 Task: Go to Program & Features. Select Whole Food Market. Add to cart Organic Herbal Tea-2. Select Amazon Health. Add to cart Sandalwood essential oil-2. Place order for Ibrahim Sanchez, _x000D_
211 Home Ave_x000D_
Itasca, Illinois(IL), 60143, Cell Number (630) 773-9598
Action: Mouse moved to (333, 307)
Screenshot: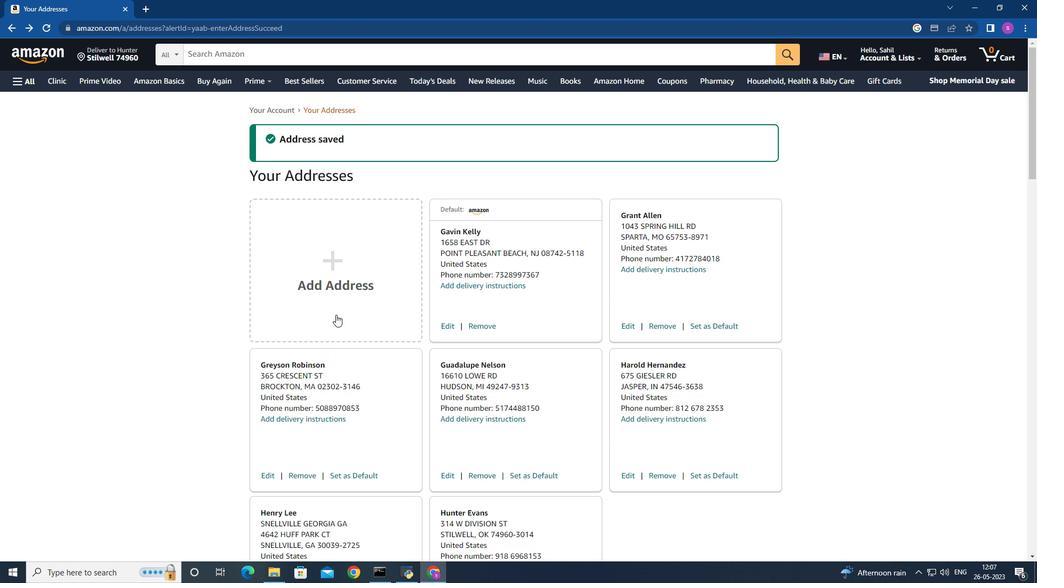 
Action: Mouse pressed left at (333, 307)
Screenshot: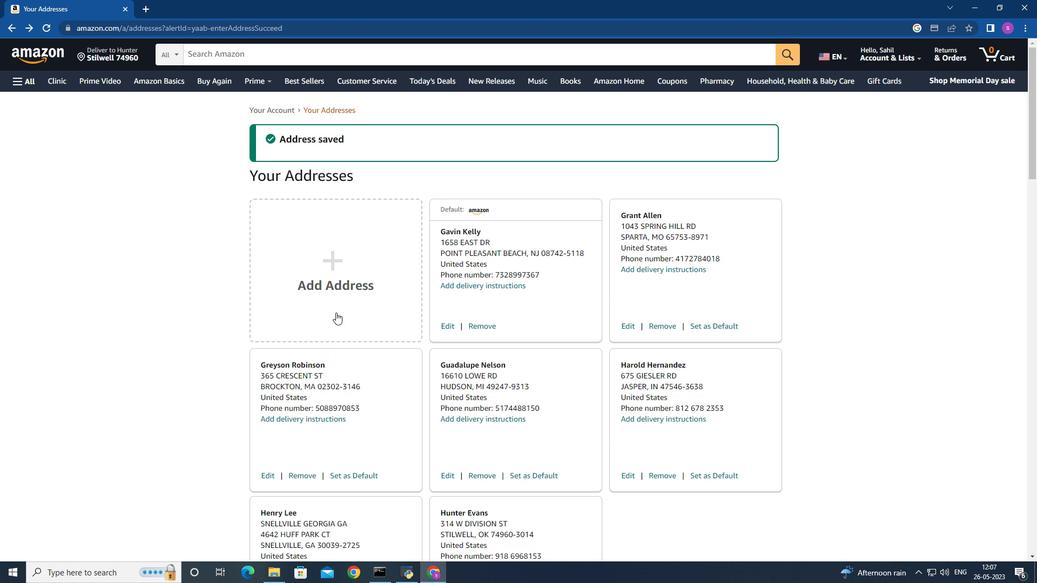 
Action: Mouse moved to (425, 264)
Screenshot: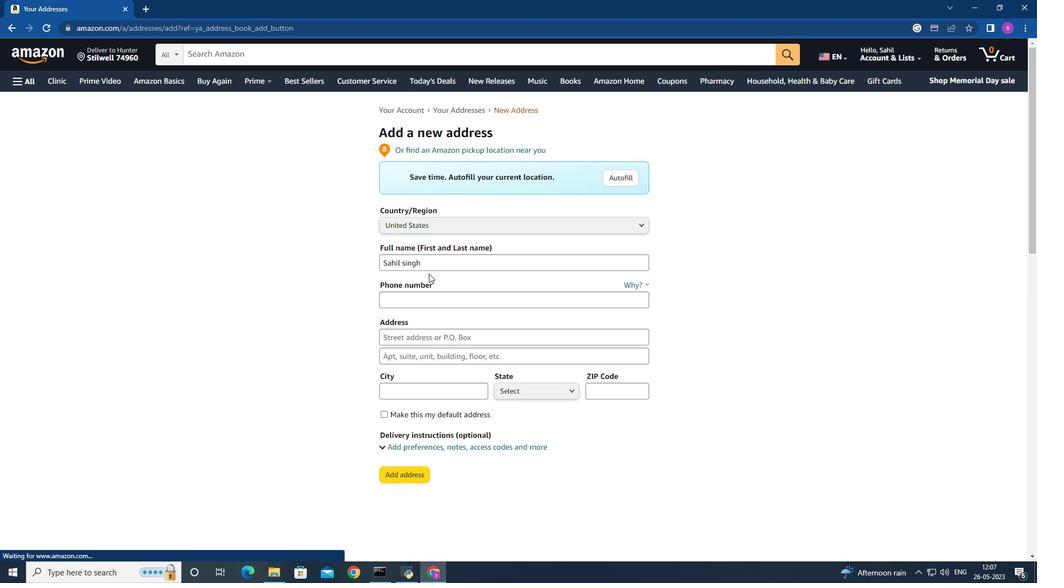 
Action: Mouse pressed left at (425, 264)
Screenshot: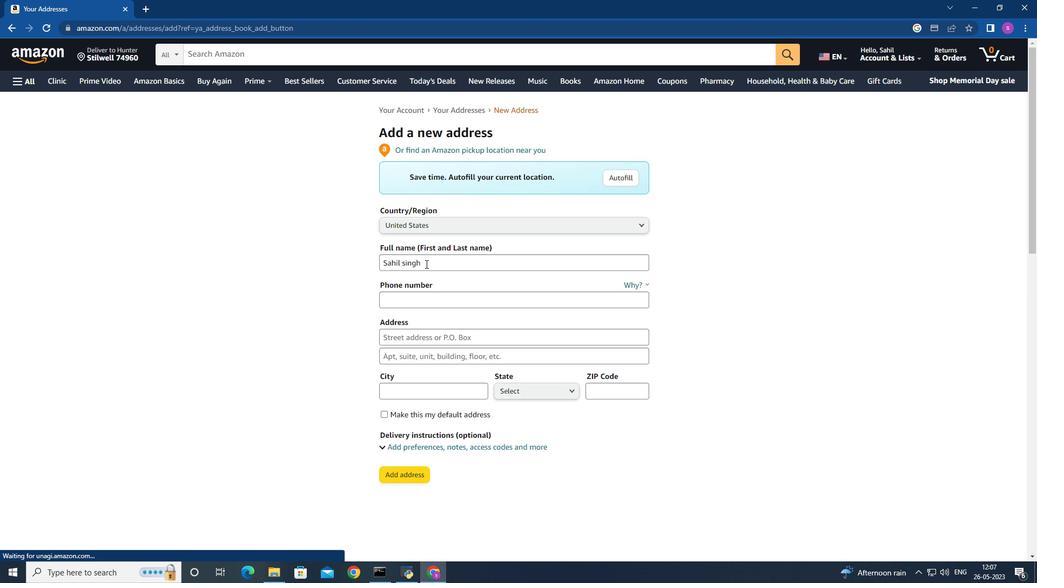 
Action: Mouse moved to (333, 266)
Screenshot: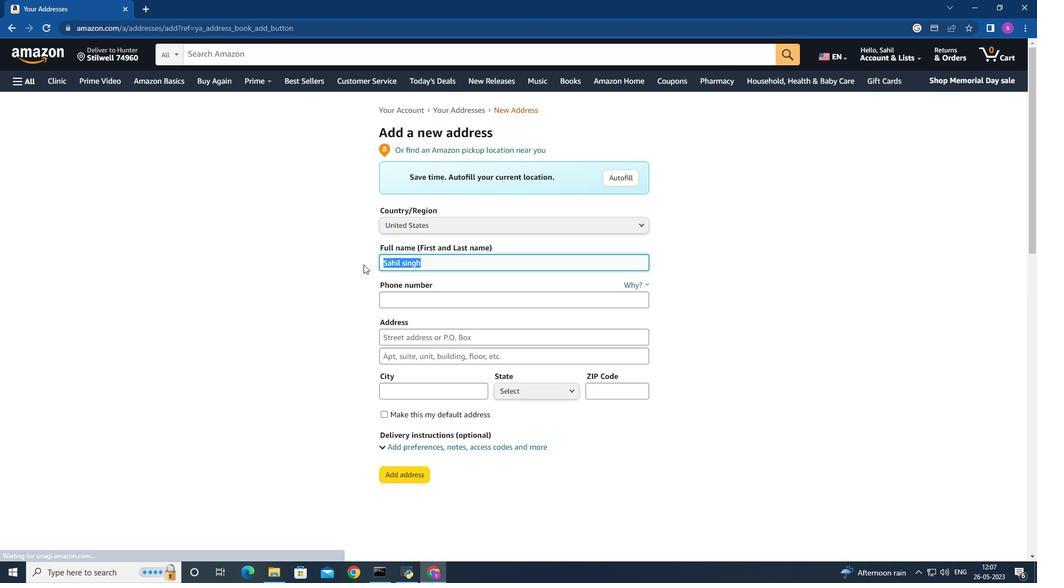 
Action: Key pressed i<Key.backspace><Key.shift>Ibrahim<Key.space><Key.shift>Sanchez
Screenshot: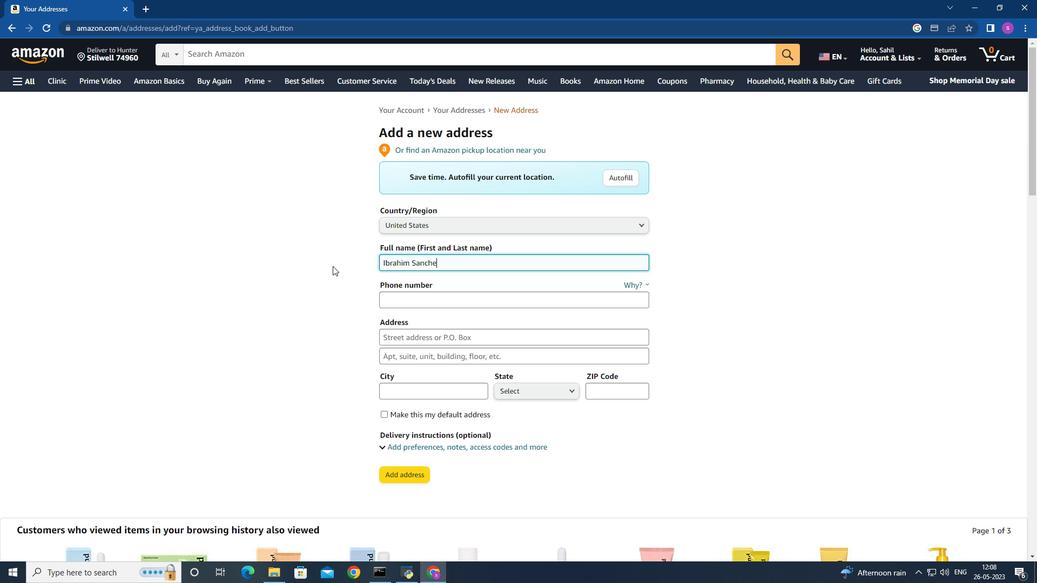 
Action: Mouse moved to (395, 298)
Screenshot: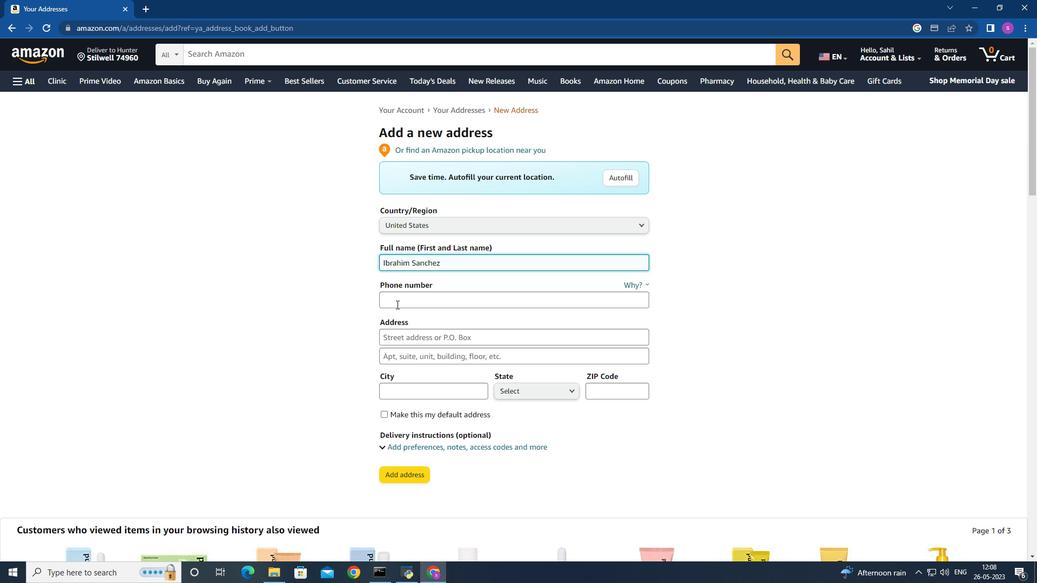 
Action: Mouse pressed left at (395, 298)
Screenshot: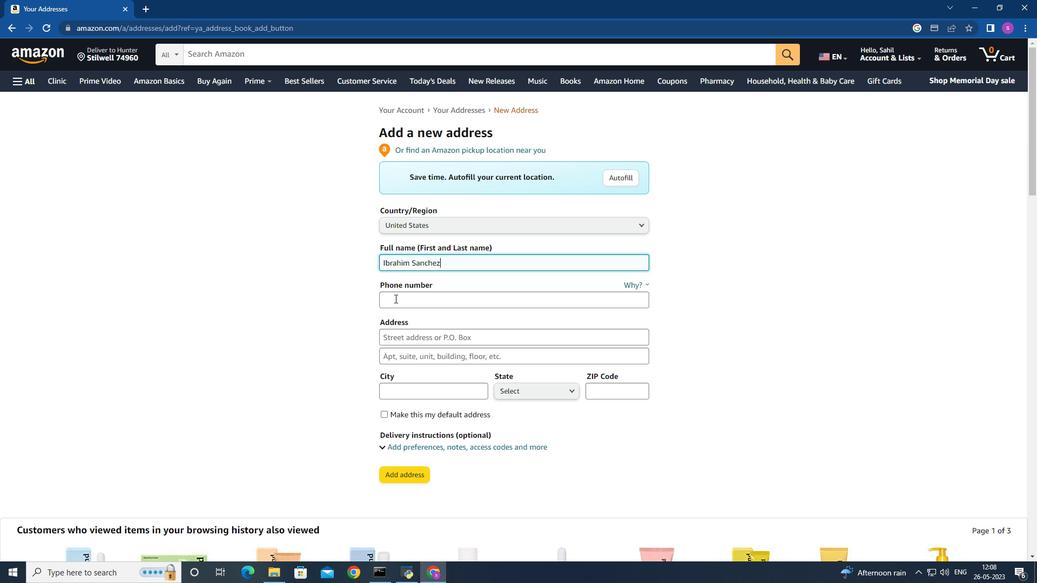 
Action: Key pressed 630<Key.space>773<Key.space>9598
Screenshot: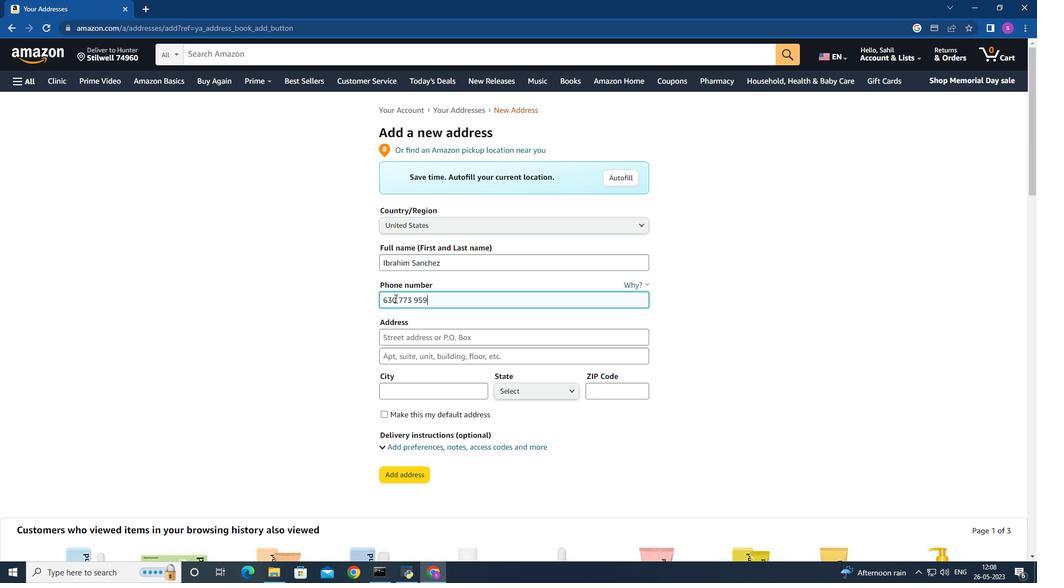 
Action: Mouse moved to (403, 338)
Screenshot: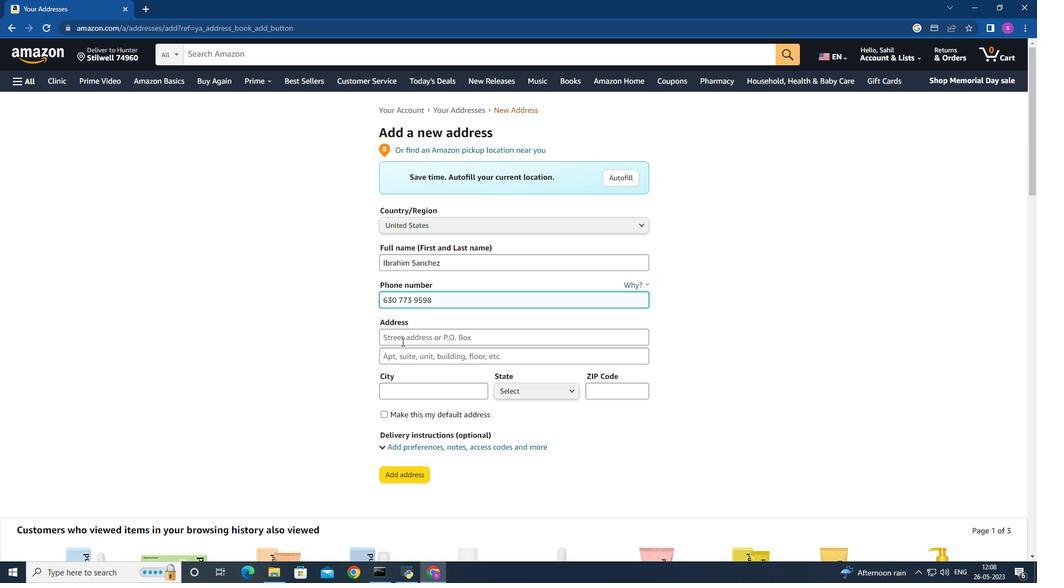 
Action: Mouse pressed left at (403, 338)
Screenshot: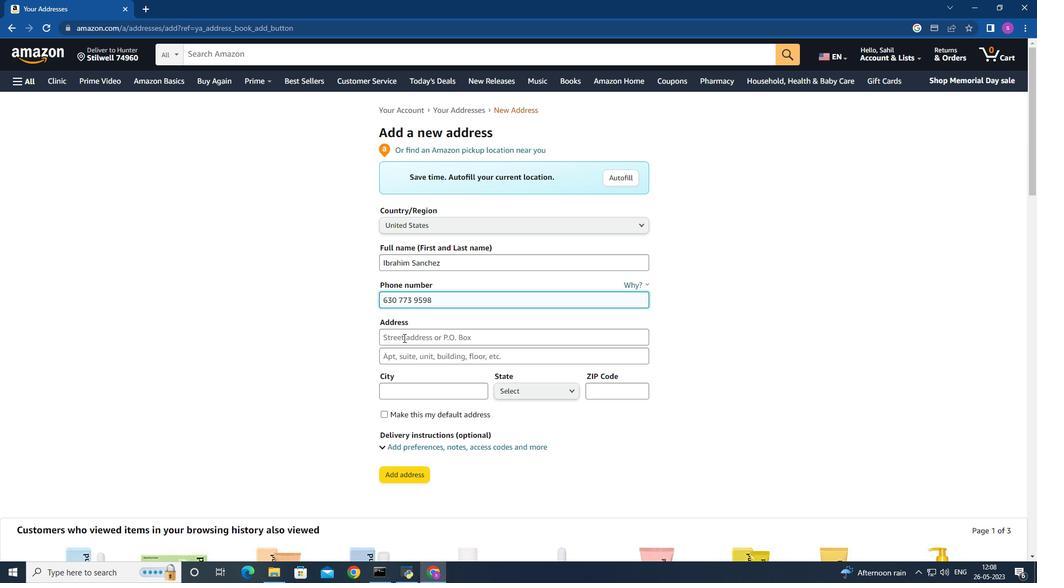 
Action: Key pressed 211<Key.space><Key.shift>Homw<Key.space>
Screenshot: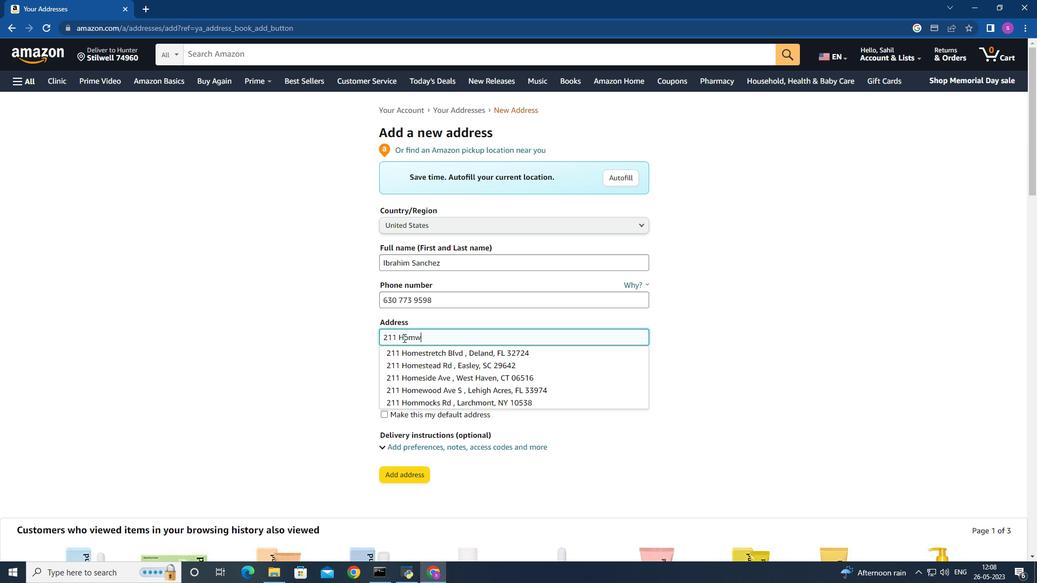 
Action: Mouse moved to (489, 326)
Screenshot: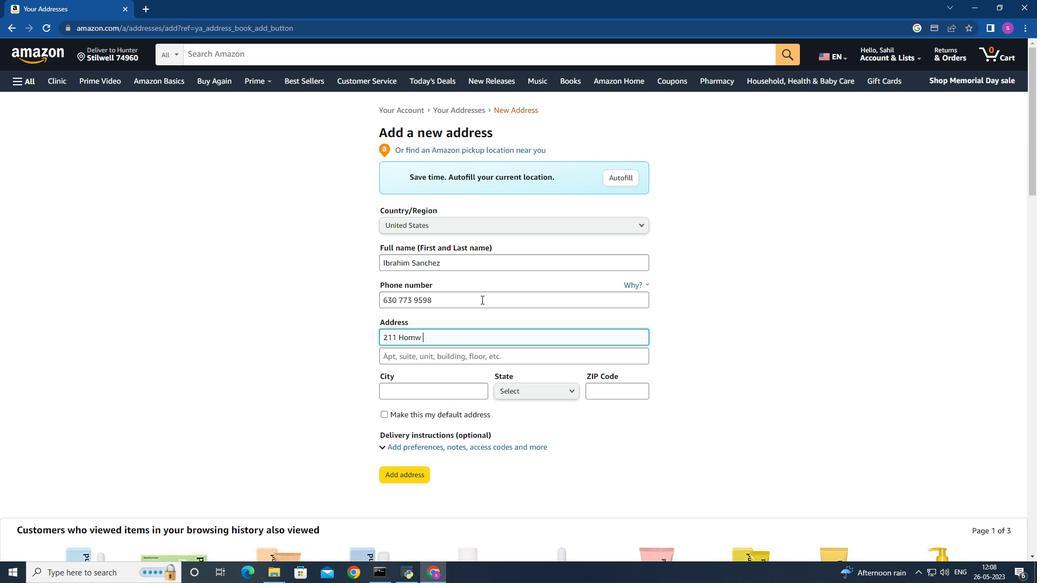 
Action: Key pressed <Key.shift>a<Key.backspace><Key.shift>Ave
Screenshot: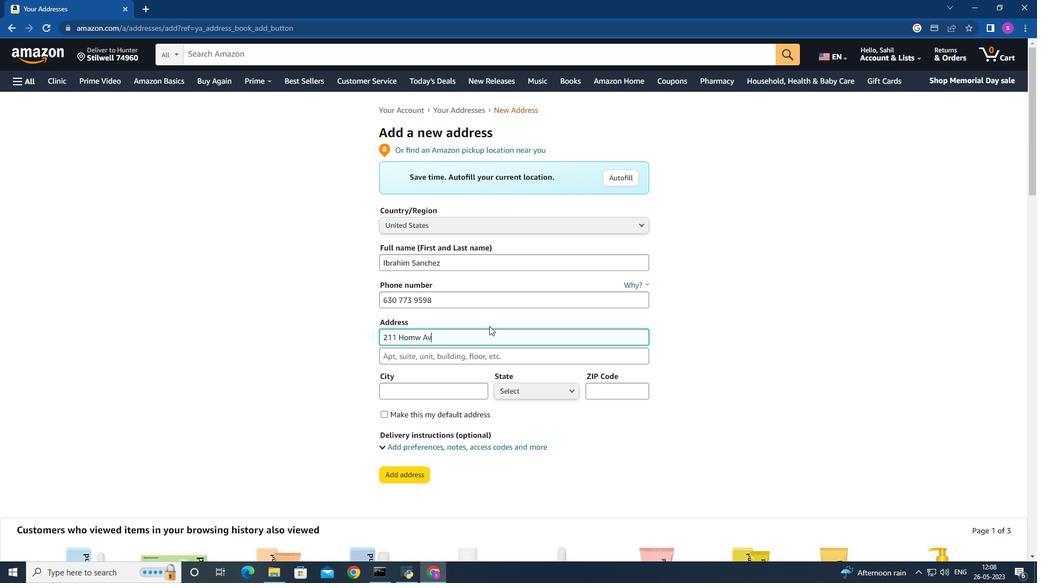 
Action: Mouse moved to (451, 349)
Screenshot: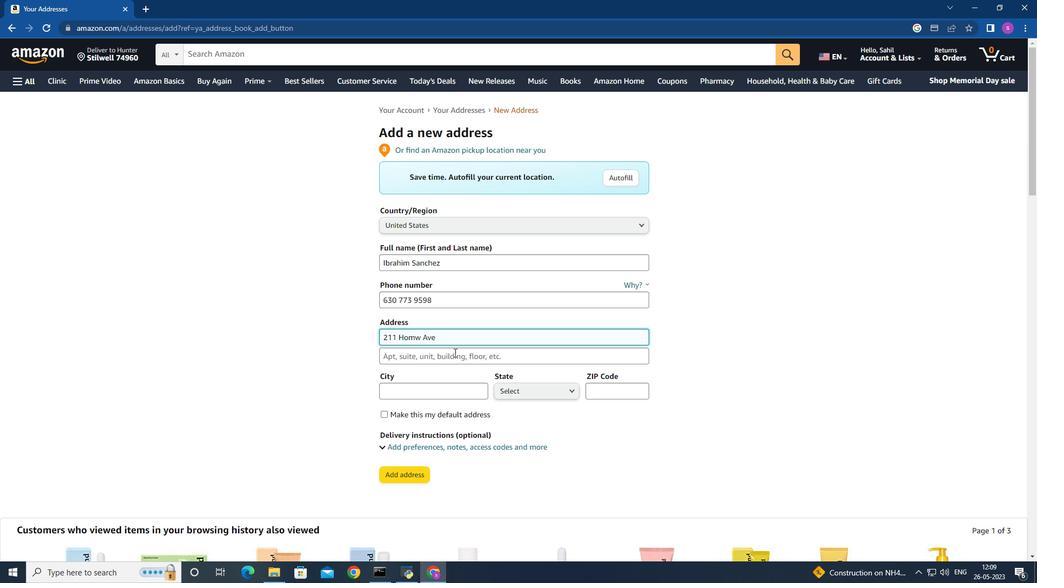 
Action: Key pressed <Key.backspace><Key.backspace><Key.backspace><Key.backspace><Key.backspace>e<Key.space>a
Screenshot: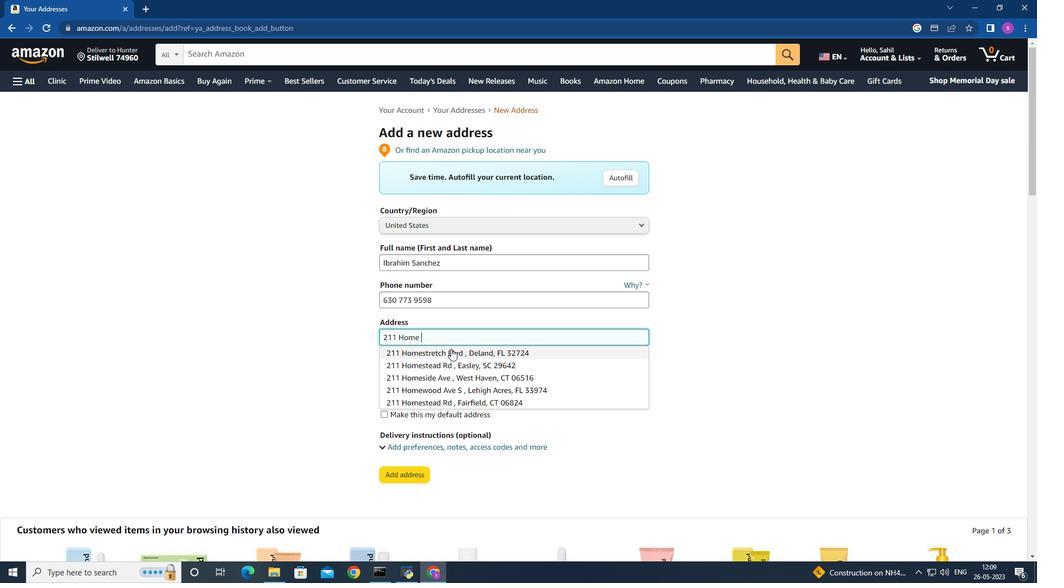 
Action: Mouse moved to (469, 386)
Screenshot: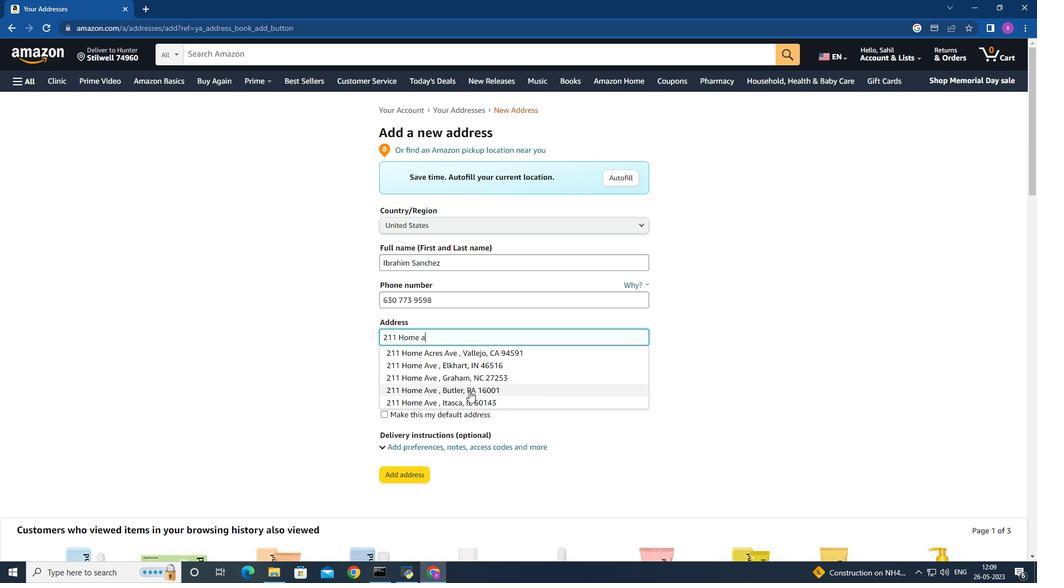 
Action: Key pressed v
Screenshot: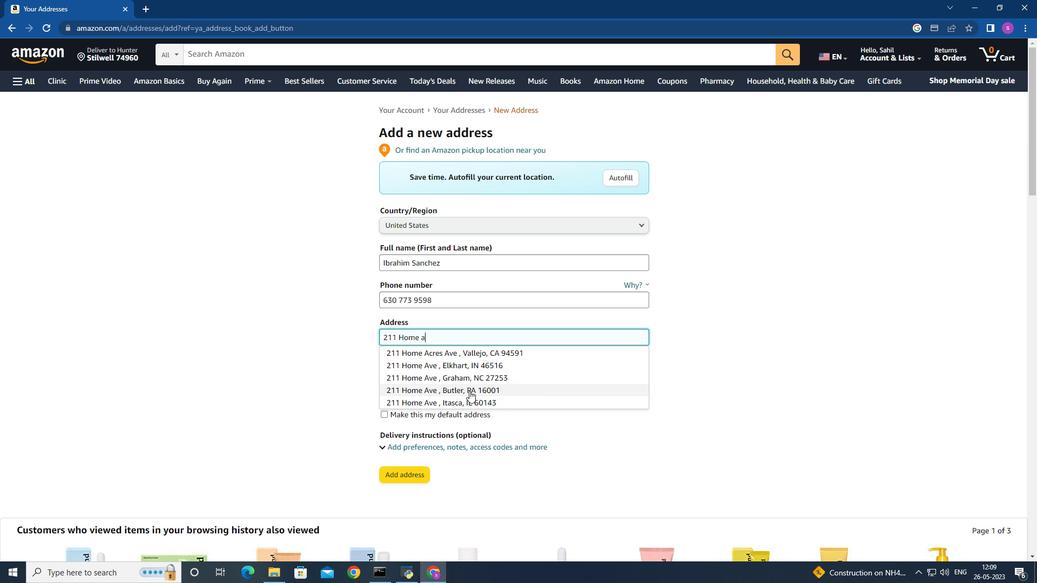 
Action: Mouse moved to (469, 393)
Screenshot: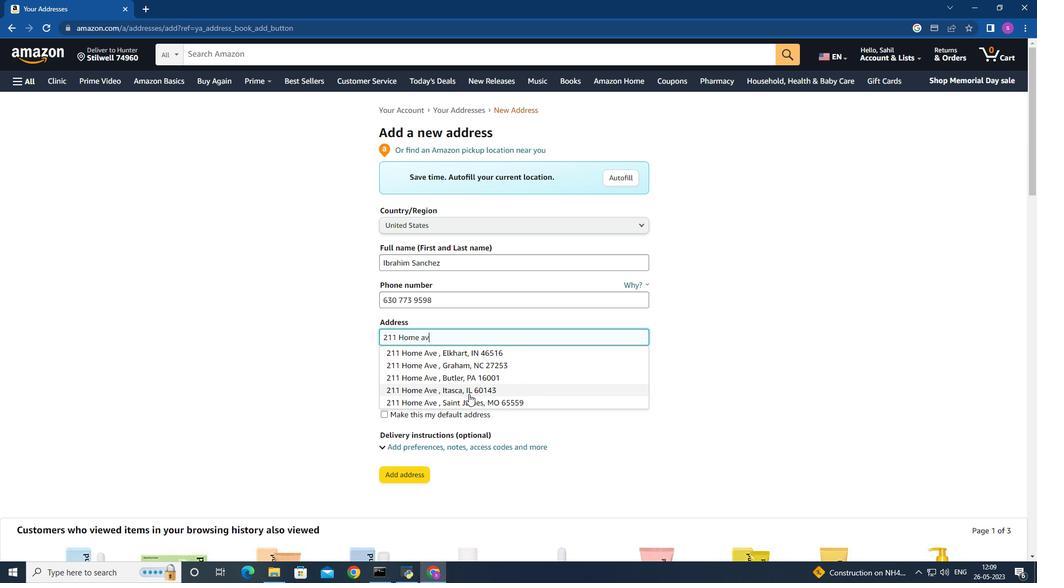 
Action: Mouse pressed left at (469, 393)
Screenshot: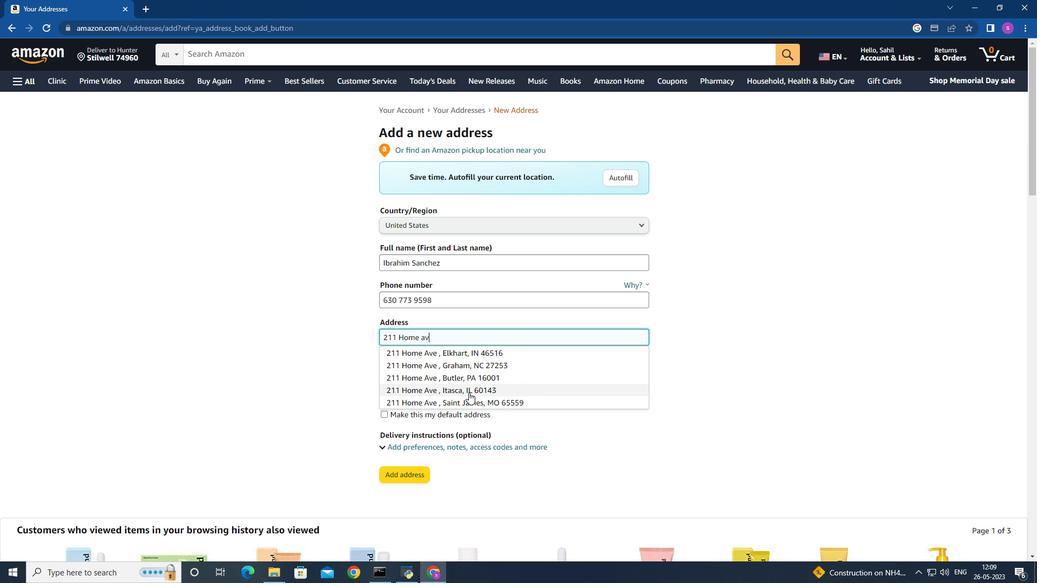 
Action: Mouse moved to (410, 478)
Screenshot: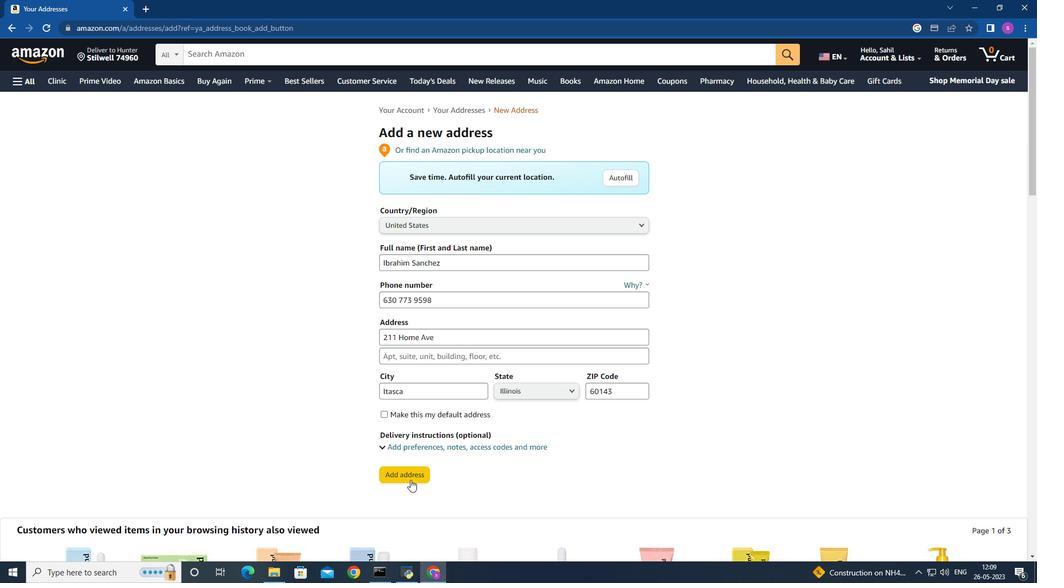 
Action: Mouse pressed left at (410, 478)
Screenshot: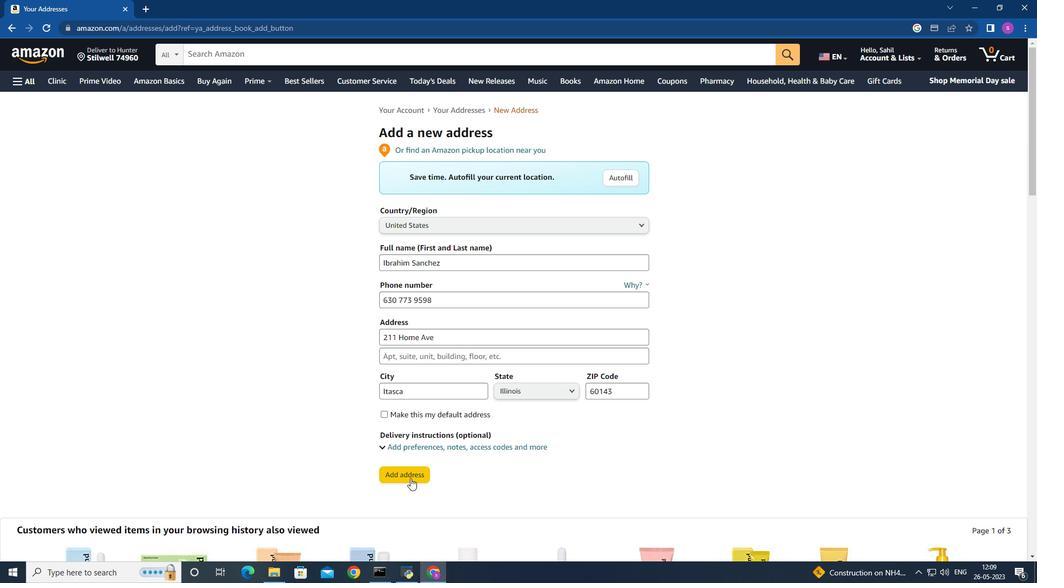 
Action: Mouse moved to (118, 48)
Screenshot: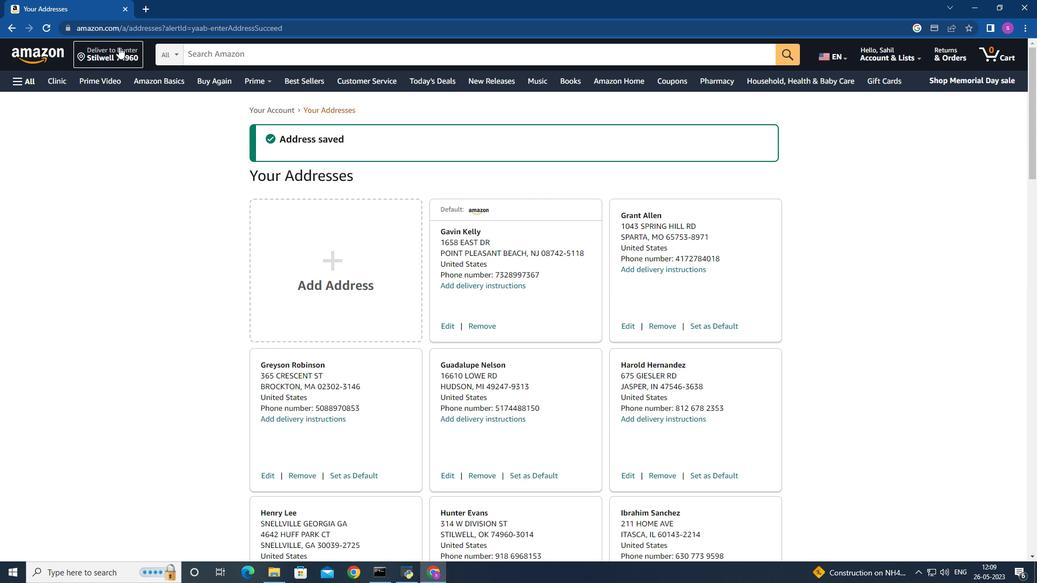 
Action: Mouse pressed left at (118, 48)
Screenshot: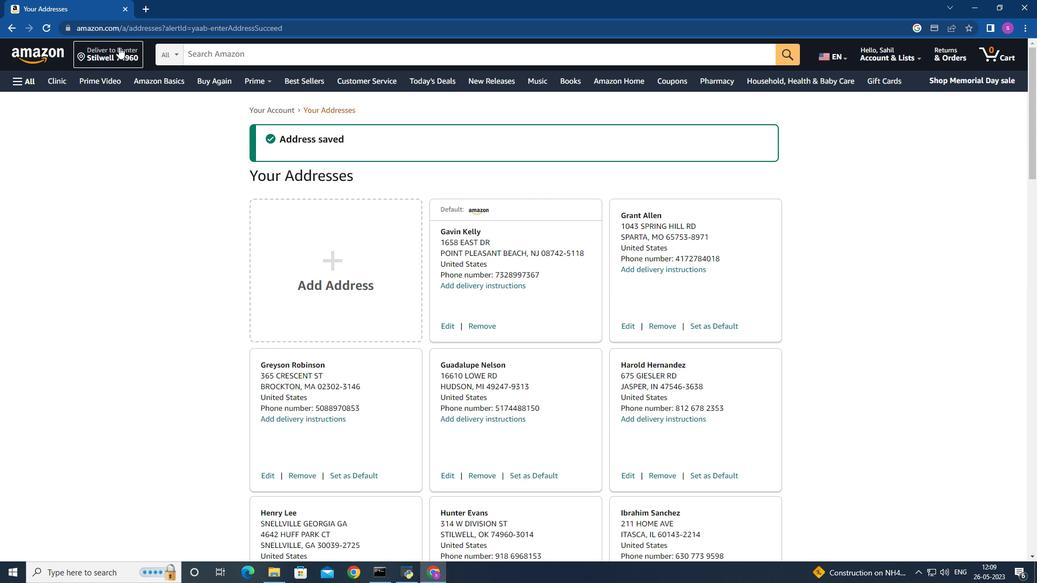 
Action: Mouse moved to (438, 333)
Screenshot: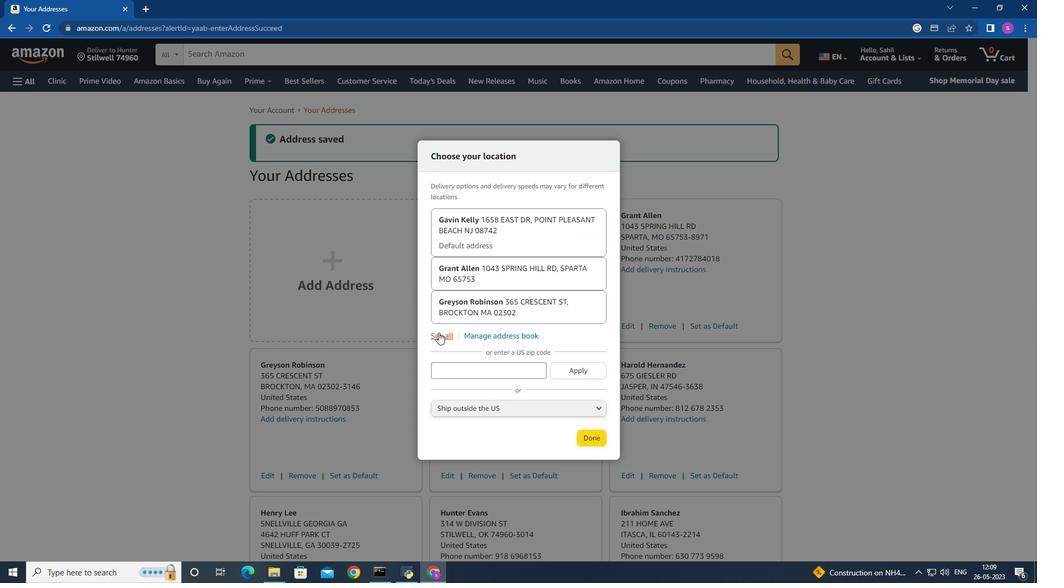 
Action: Mouse pressed left at (438, 333)
Screenshot: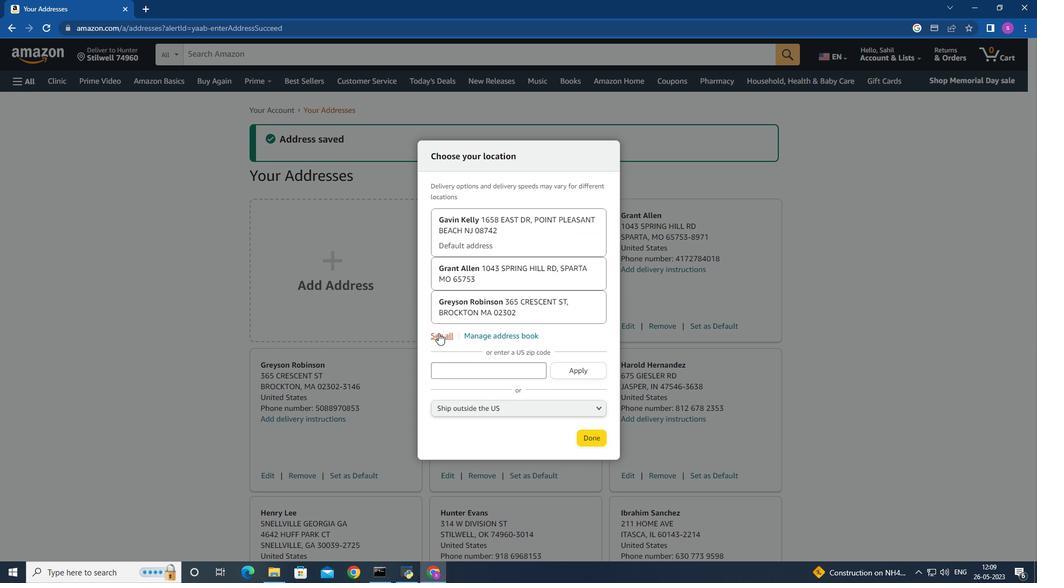
Action: Mouse moved to (487, 356)
Screenshot: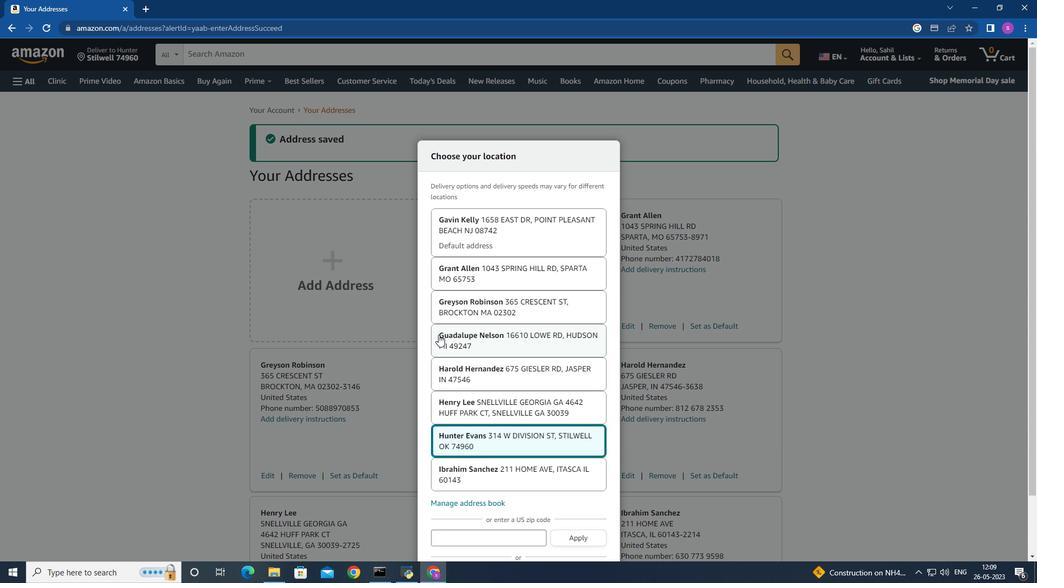 
Action: Mouse scrolled (487, 355) with delta (0, 0)
Screenshot: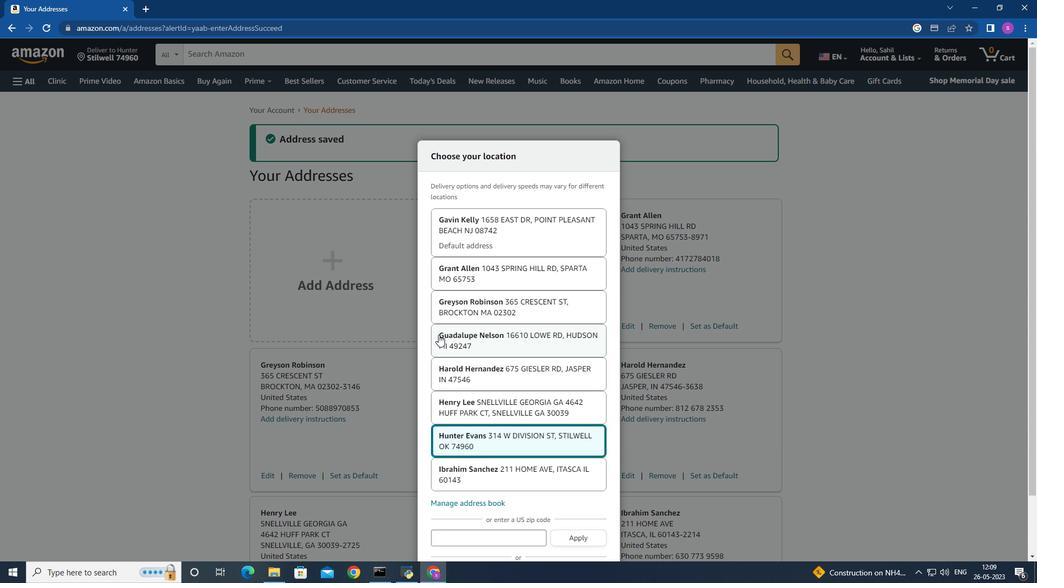 
Action: Mouse moved to (486, 356)
Screenshot: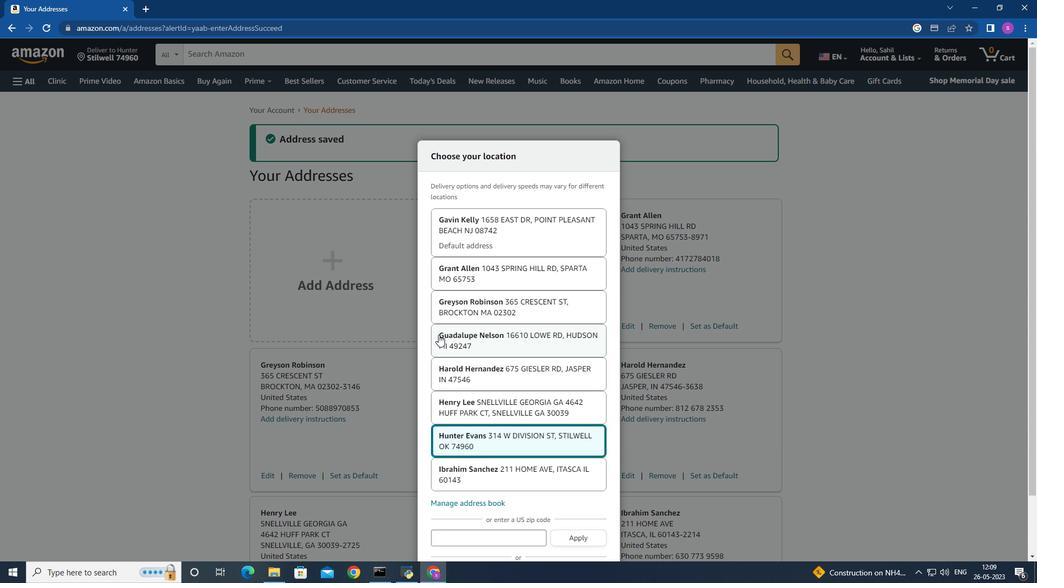 
Action: Mouse scrolled (486, 355) with delta (0, 0)
Screenshot: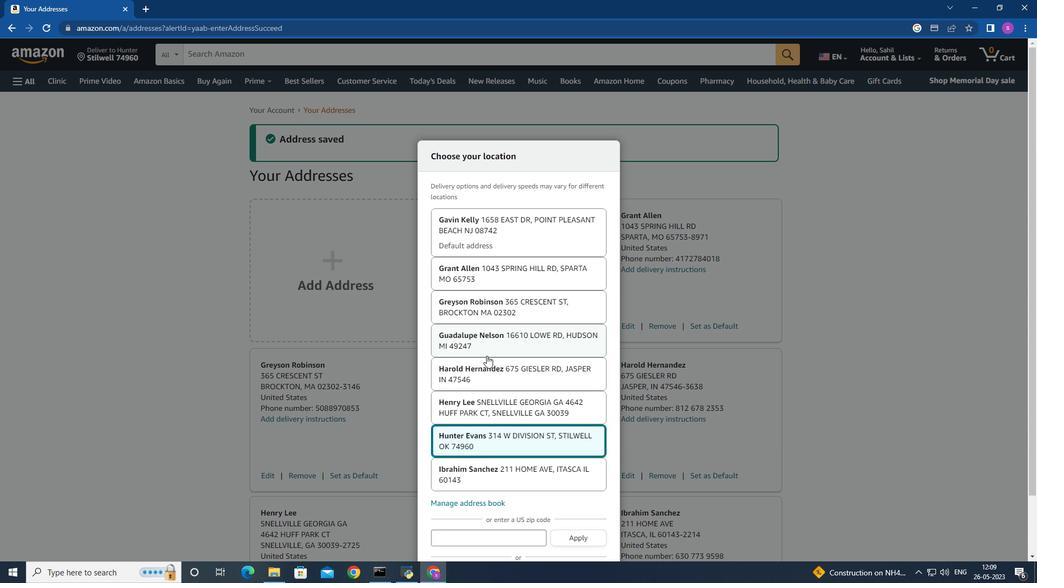 
Action: Mouse moved to (487, 404)
Screenshot: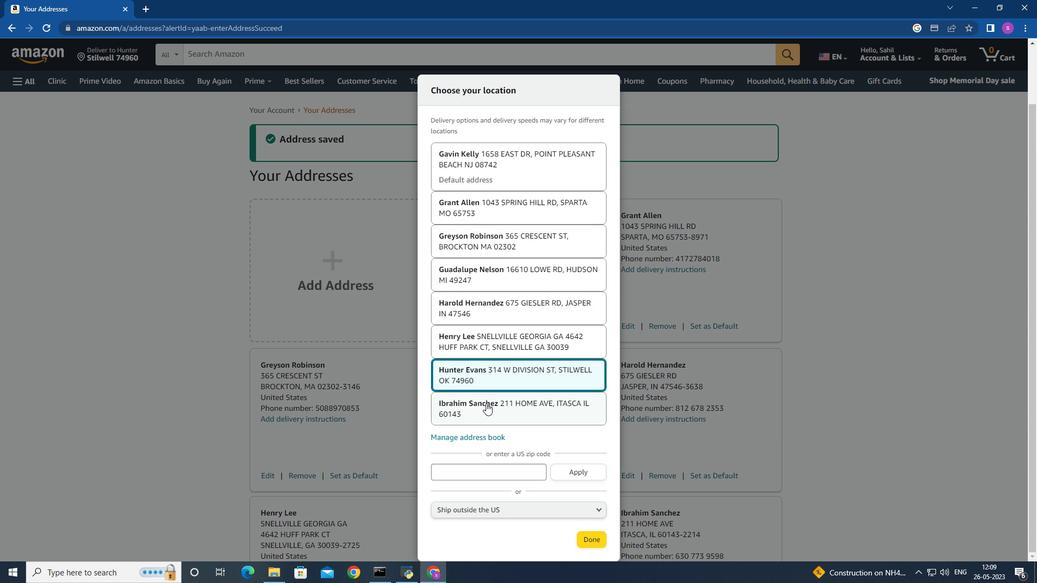 
Action: Mouse pressed left at (487, 404)
Screenshot: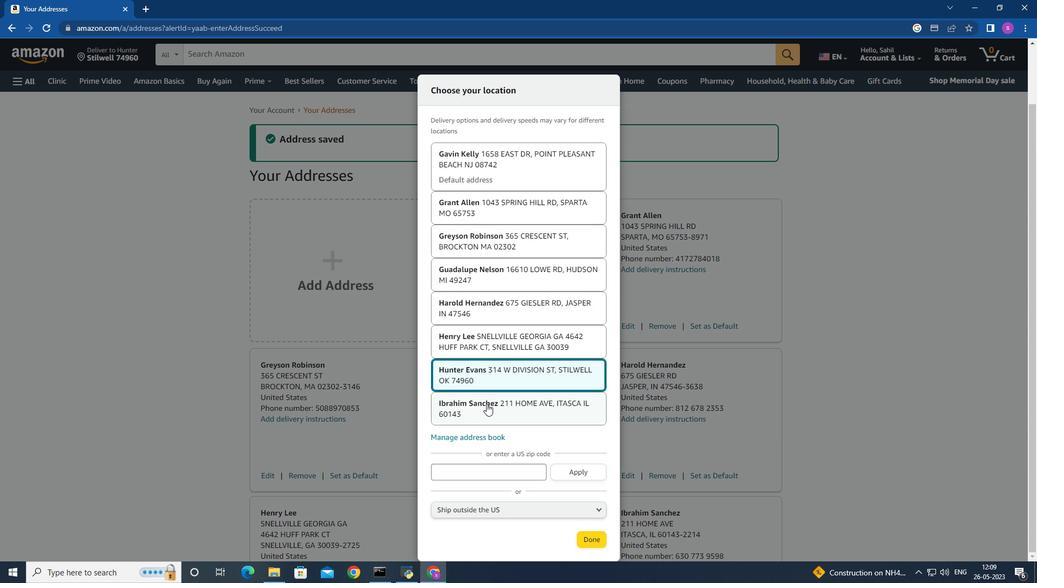 
Action: Mouse moved to (594, 537)
Screenshot: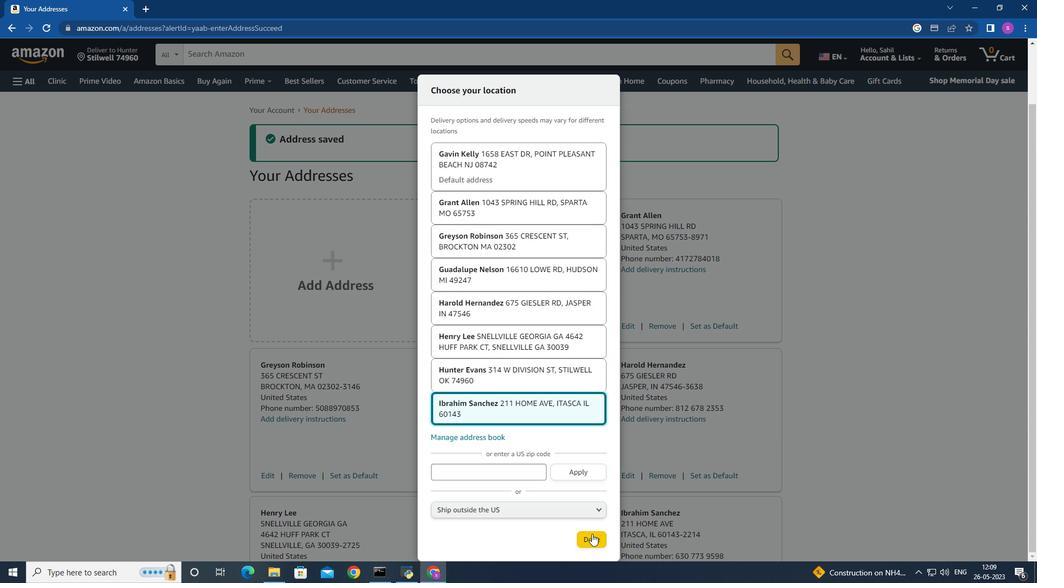 
Action: Mouse pressed left at (594, 537)
Screenshot: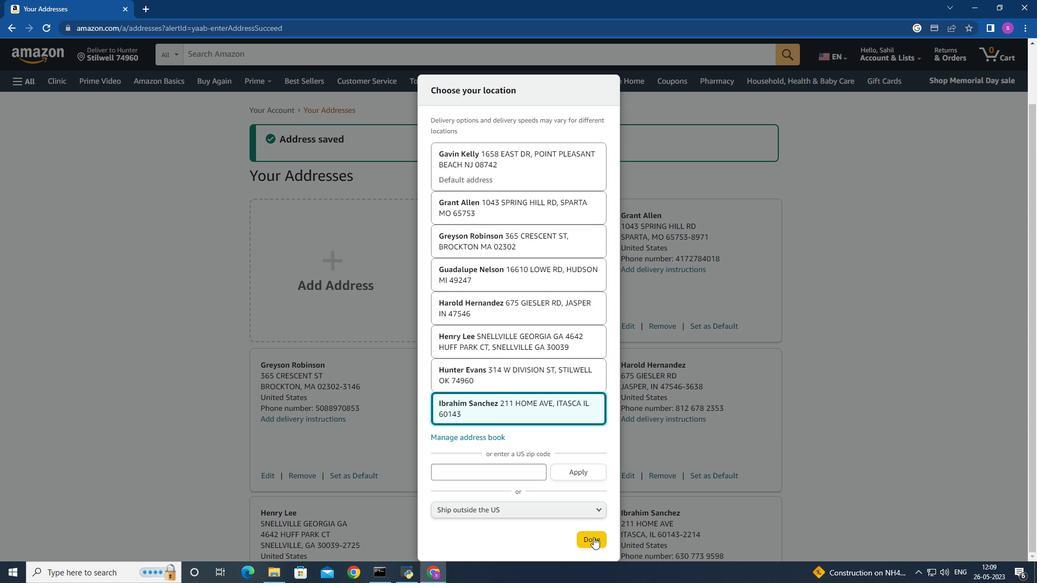 
Action: Mouse moved to (20, 81)
Screenshot: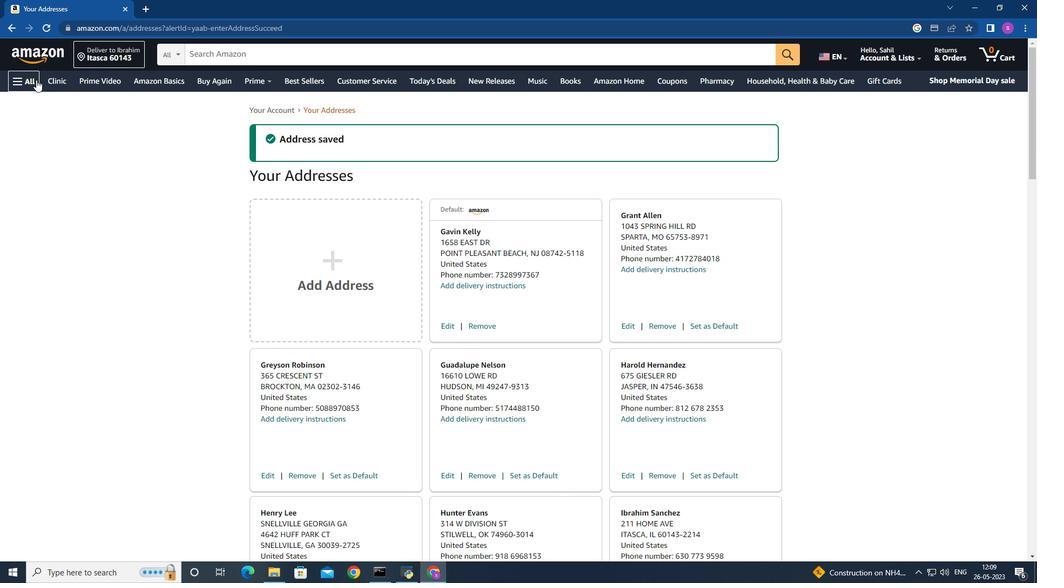 
Action: Mouse pressed left at (20, 81)
Screenshot: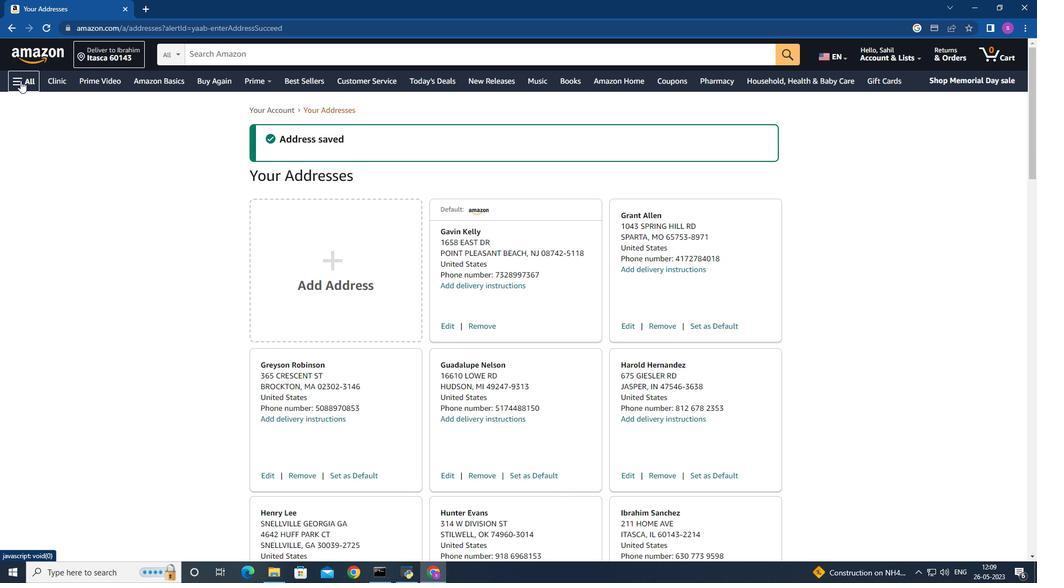 
Action: Mouse moved to (103, 339)
Screenshot: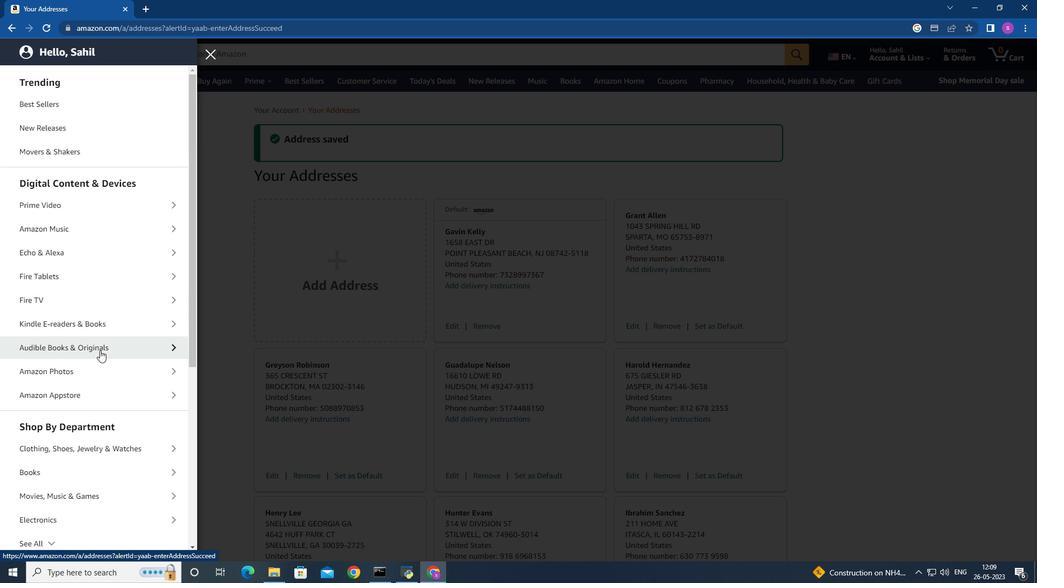 
Action: Mouse scrolled (103, 338) with delta (0, 0)
Screenshot: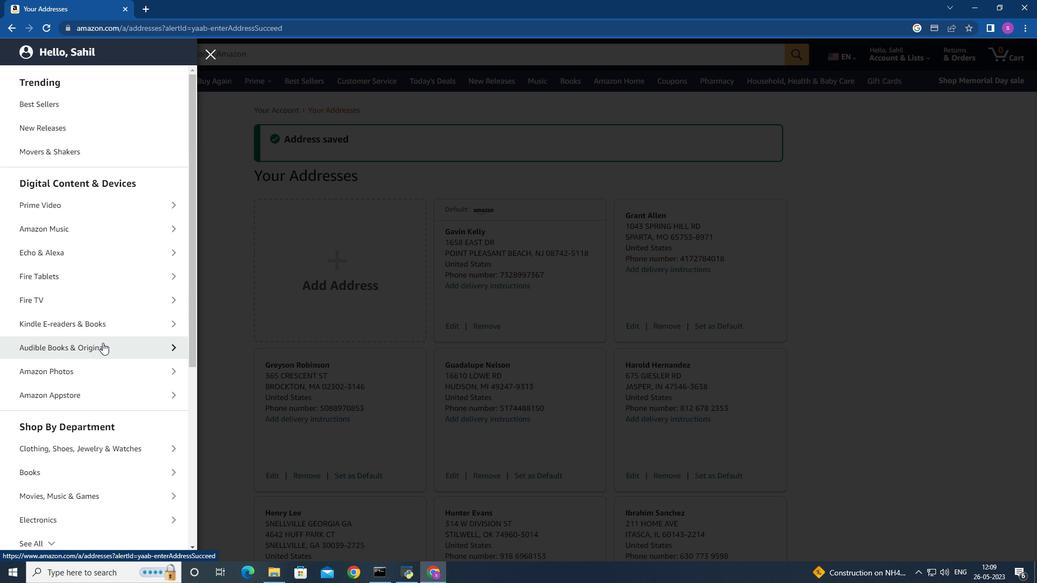 
Action: Mouse moved to (103, 338)
Screenshot: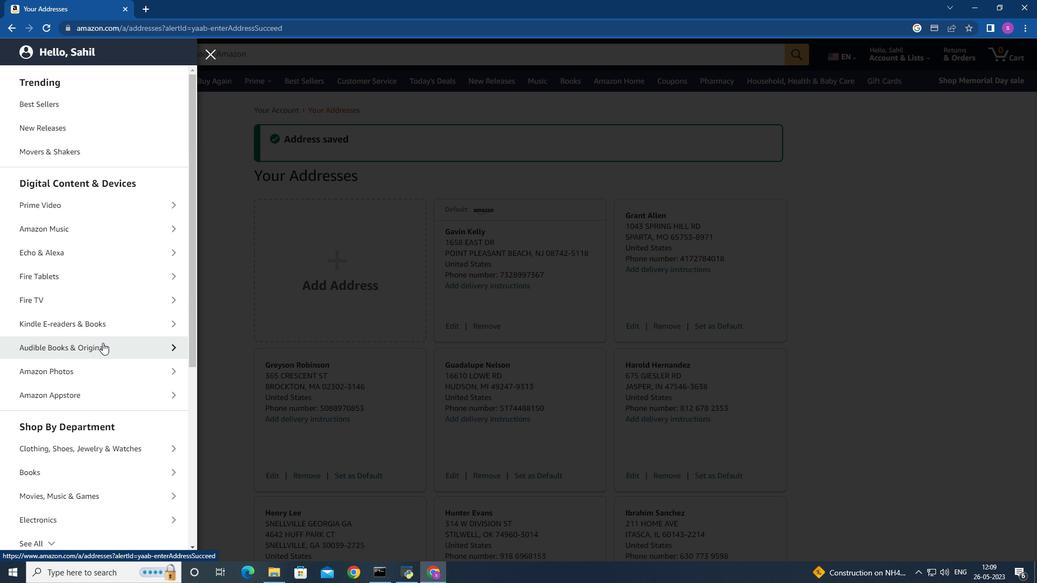 
Action: Mouse scrolled (103, 338) with delta (0, 0)
Screenshot: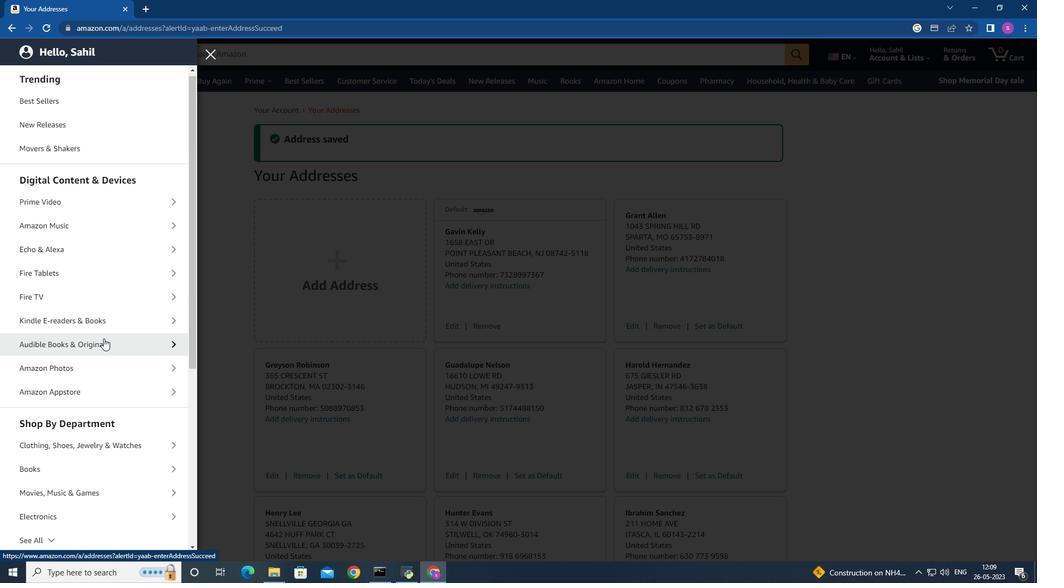 
Action: Mouse scrolled (103, 338) with delta (0, 0)
Screenshot: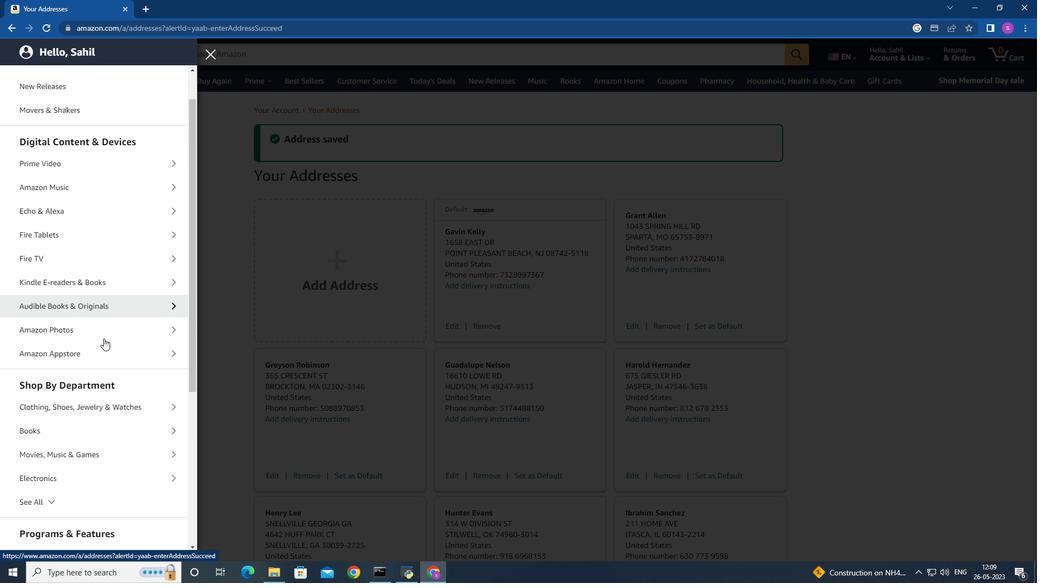 
Action: Mouse scrolled (103, 338) with delta (0, 0)
Screenshot: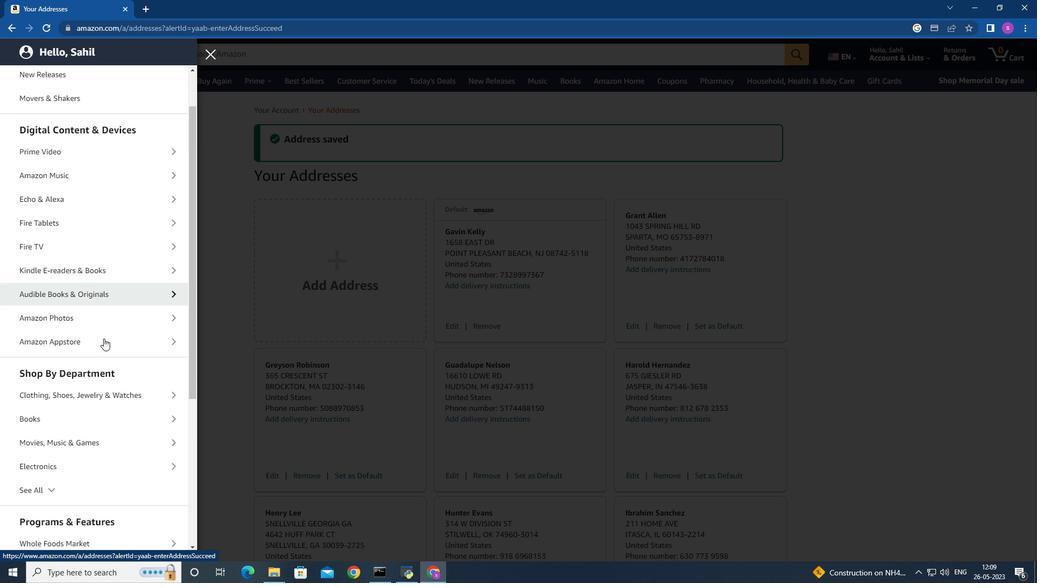 
Action: Mouse scrolled (103, 338) with delta (0, 0)
Screenshot: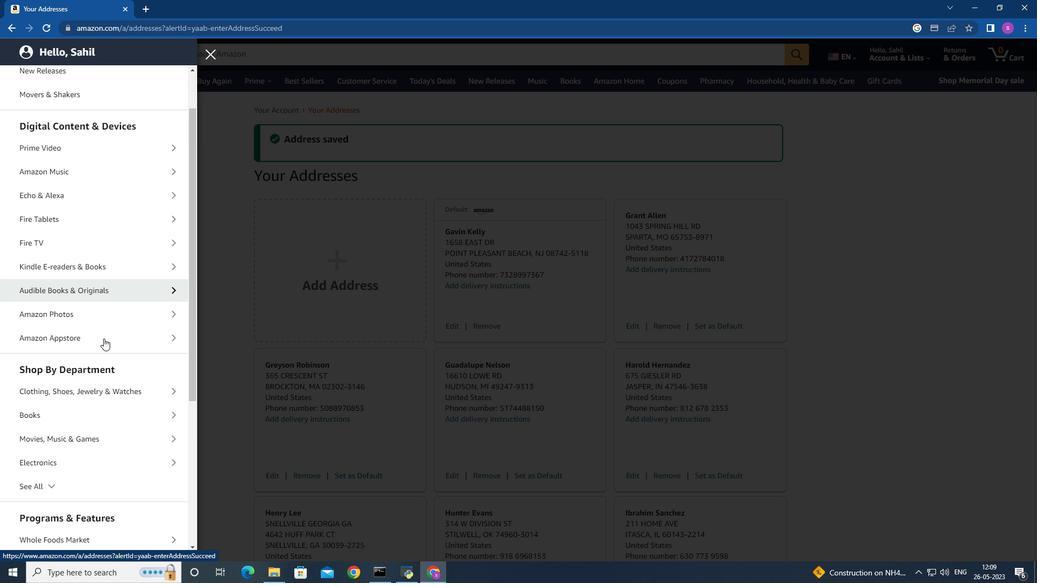 
Action: Mouse scrolled (103, 338) with delta (0, 0)
Screenshot: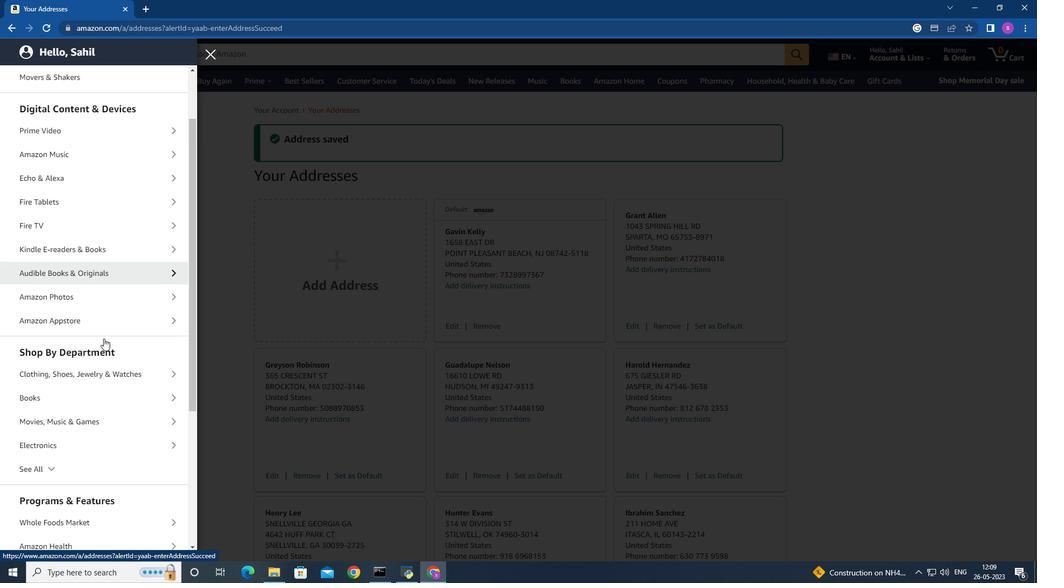 
Action: Mouse moved to (108, 344)
Screenshot: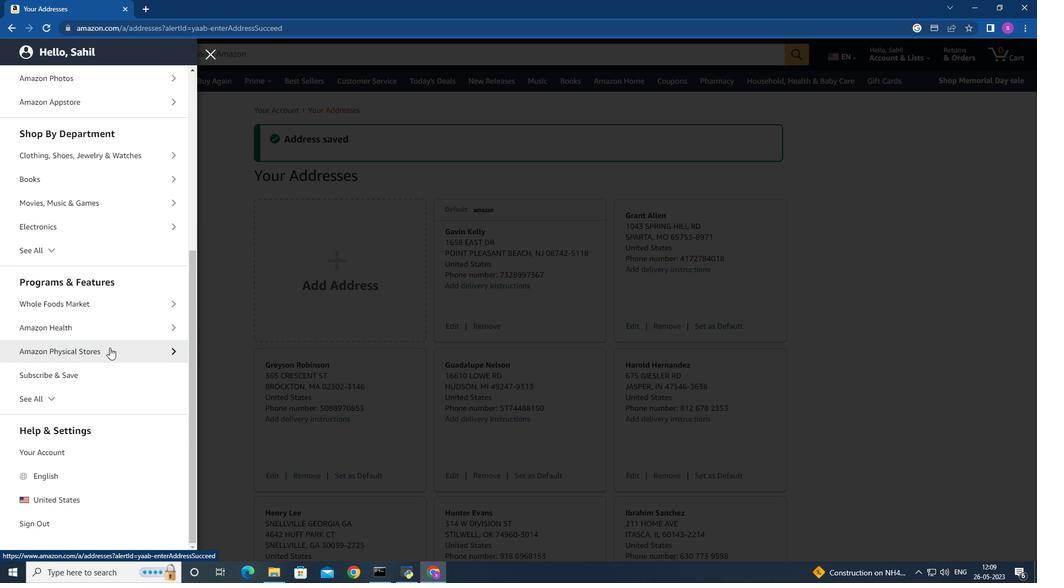 
Action: Mouse scrolled (108, 344) with delta (0, 0)
Screenshot: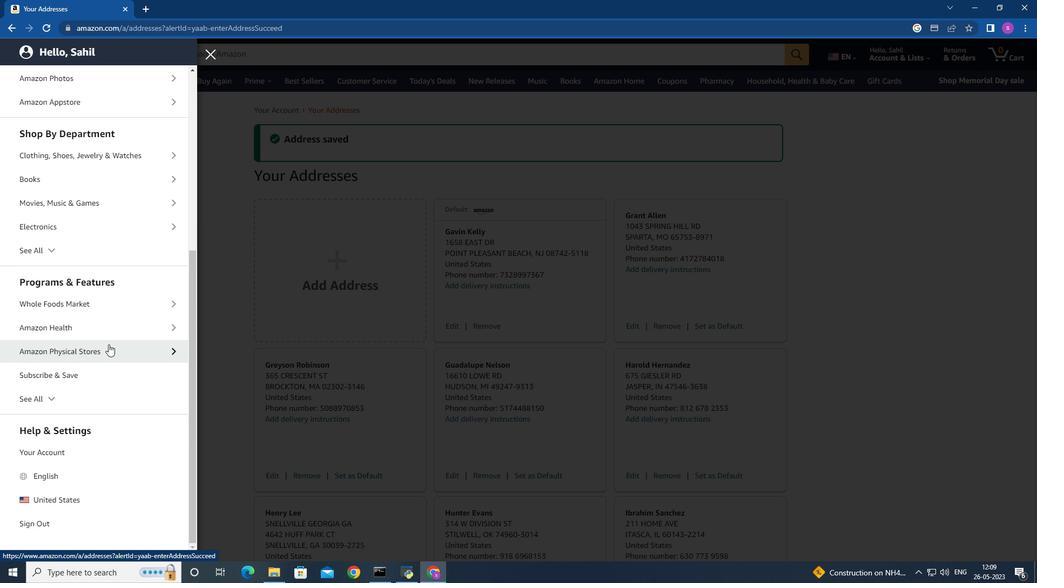 
Action: Mouse moved to (113, 301)
Screenshot: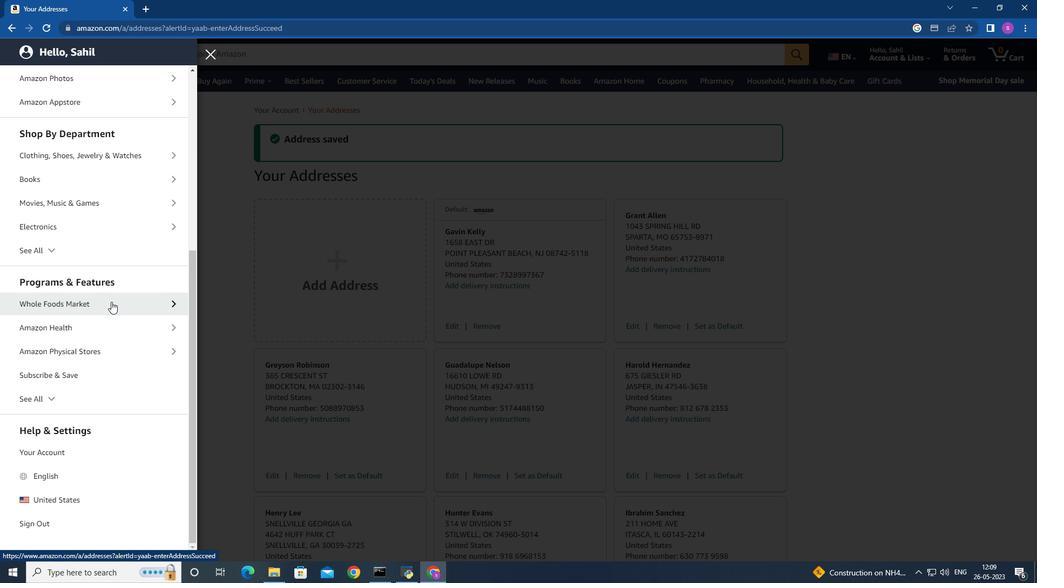
Action: Mouse pressed left at (113, 301)
Screenshot: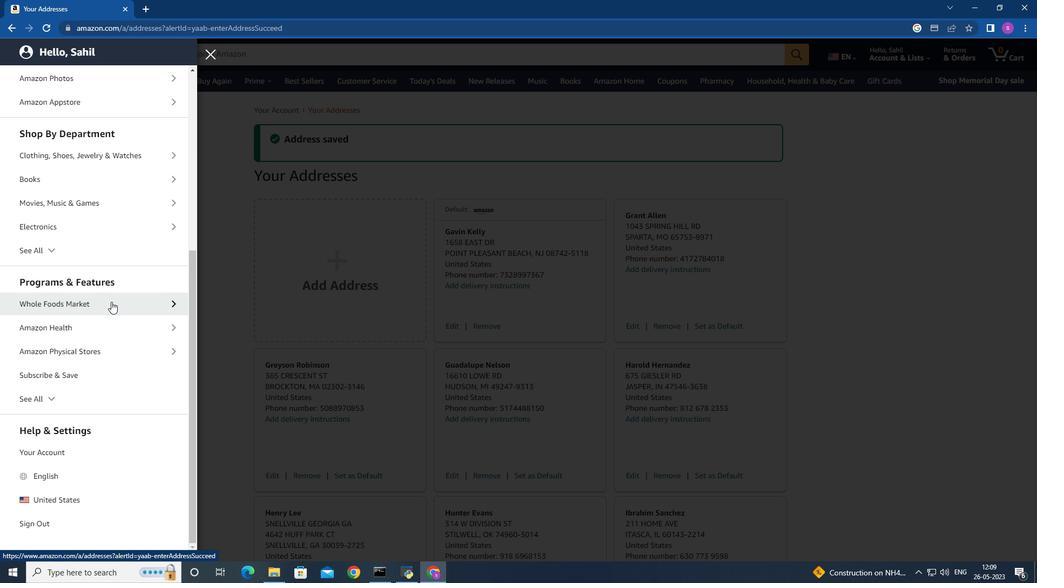 
Action: Mouse moved to (97, 127)
Screenshot: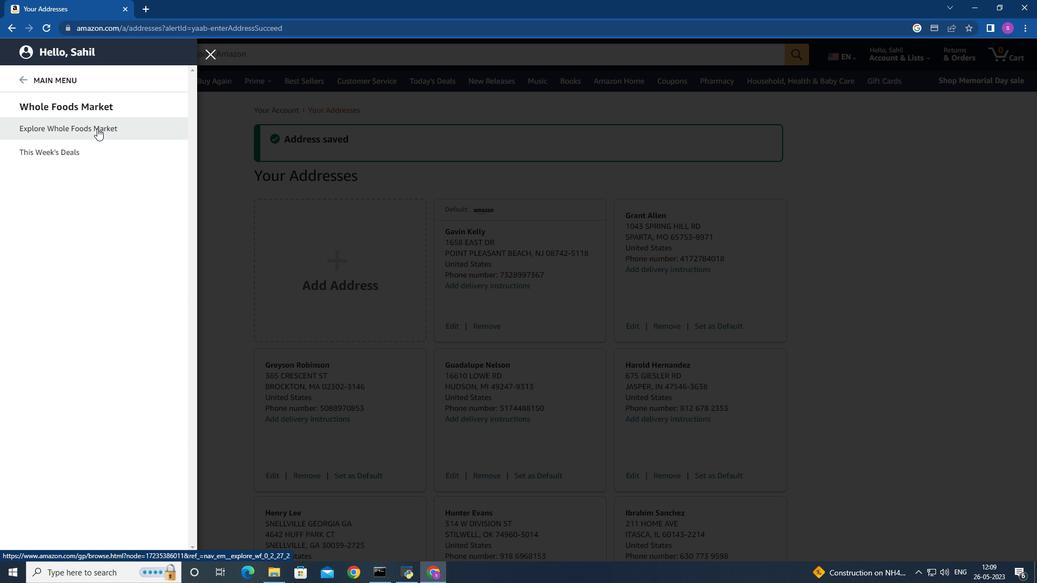 
Action: Mouse pressed left at (97, 127)
Screenshot: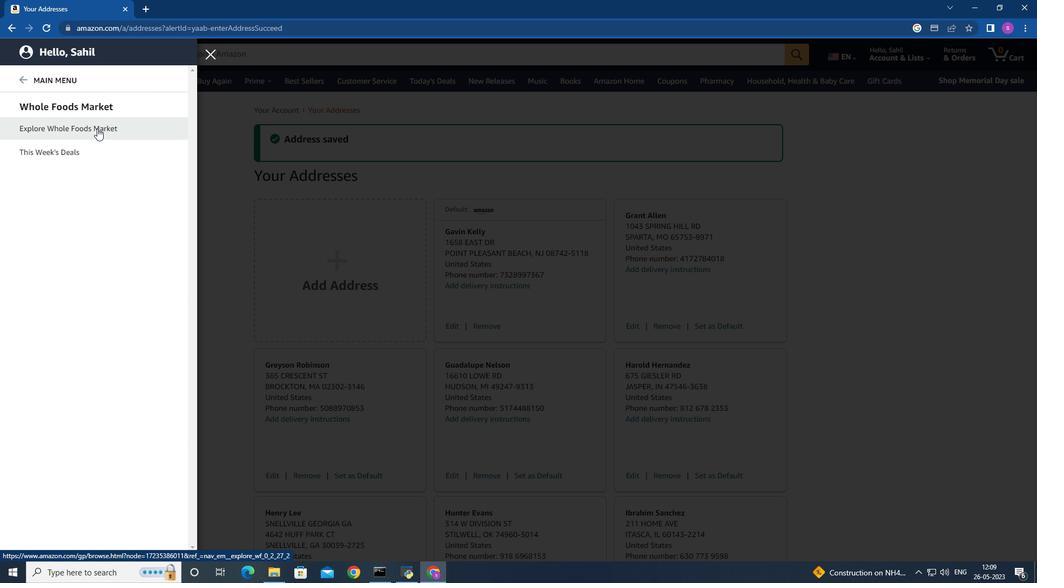 
Action: Mouse moved to (15, 80)
Screenshot: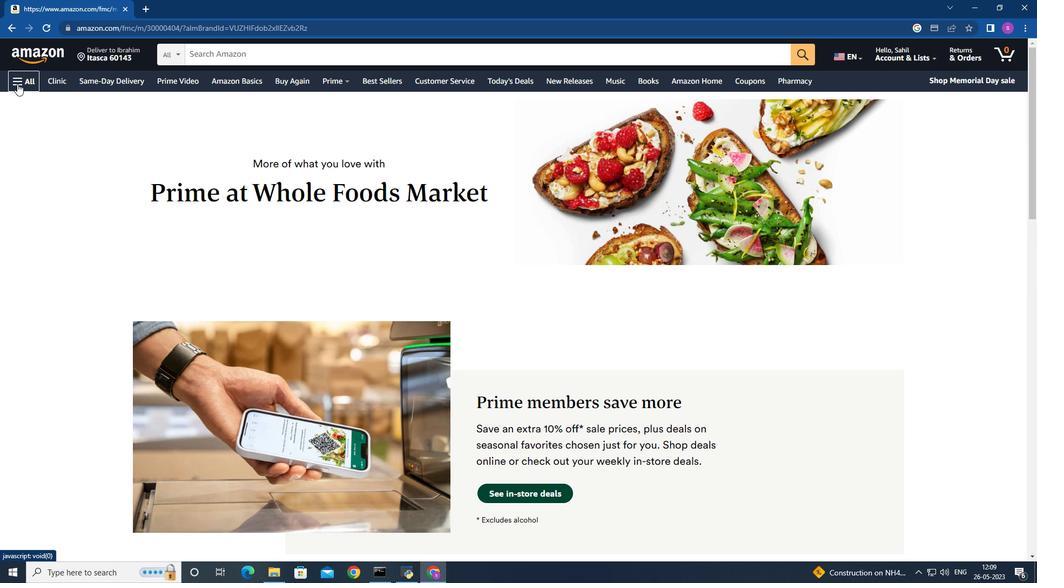 
Action: Mouse pressed left at (15, 80)
Screenshot: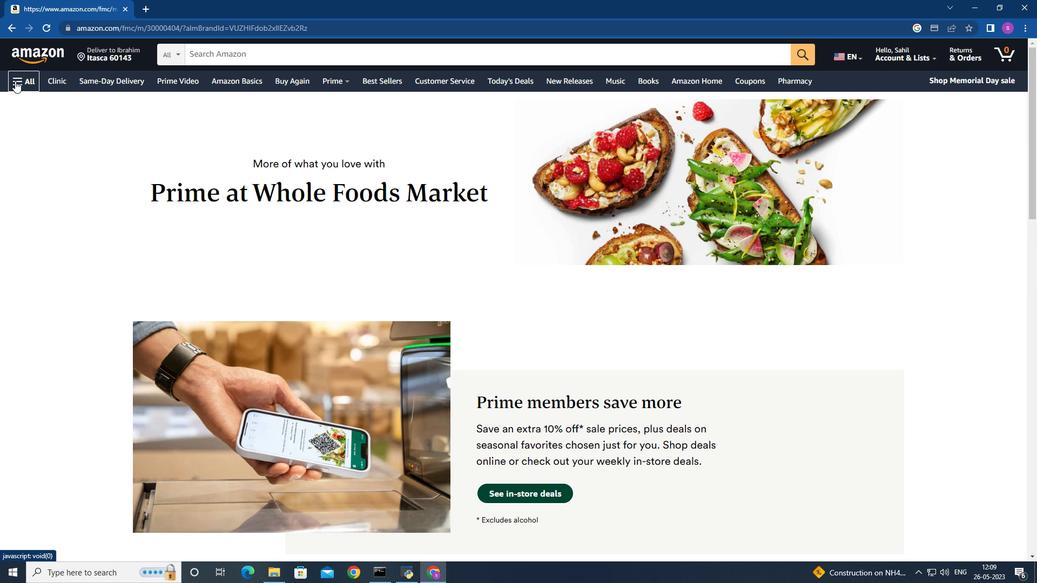 
Action: Mouse moved to (100, 158)
Screenshot: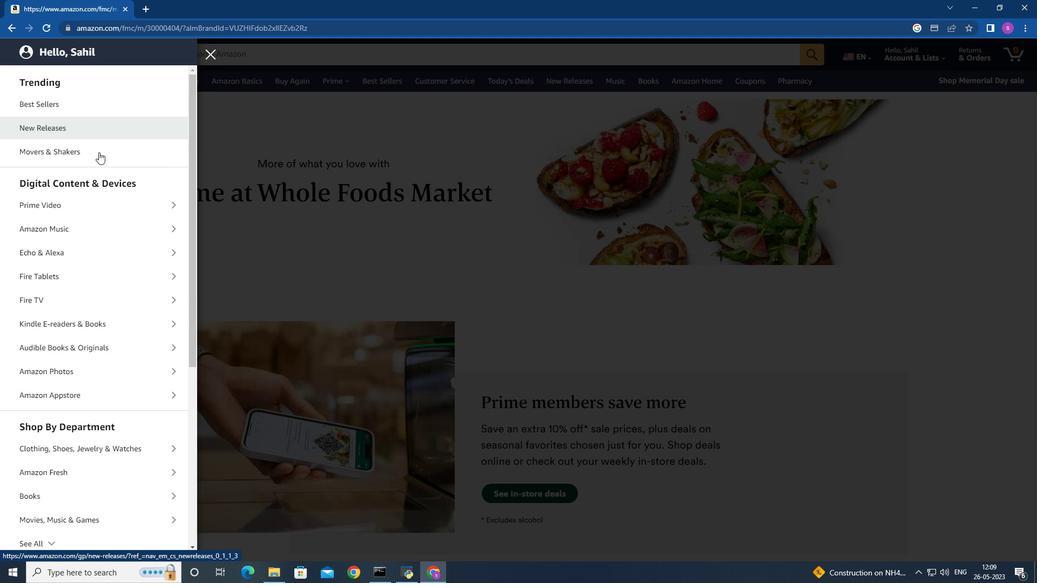 
Action: Mouse scrolled (100, 157) with delta (0, 0)
Screenshot: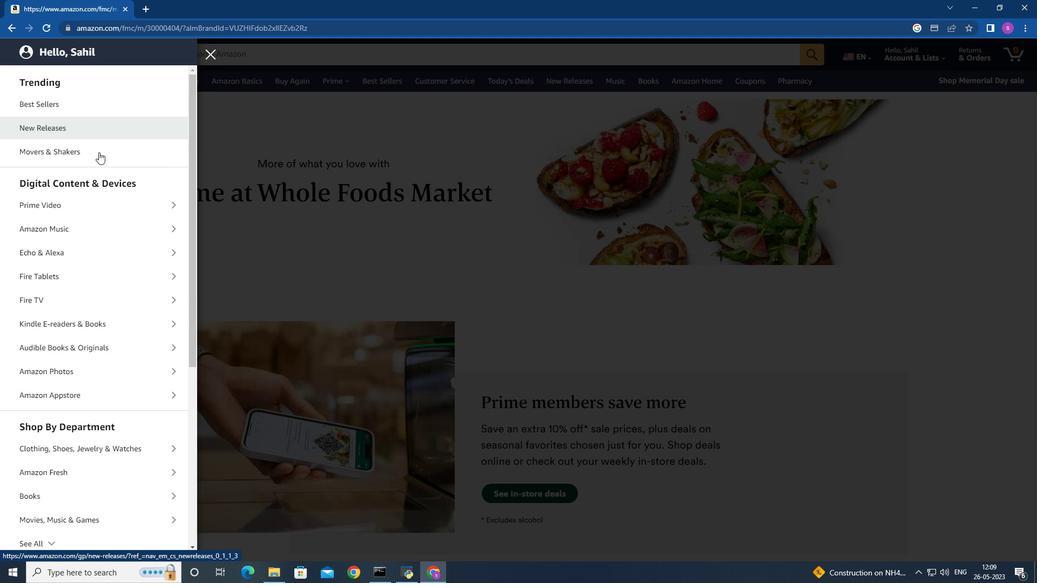 
Action: Mouse moved to (101, 151)
Screenshot: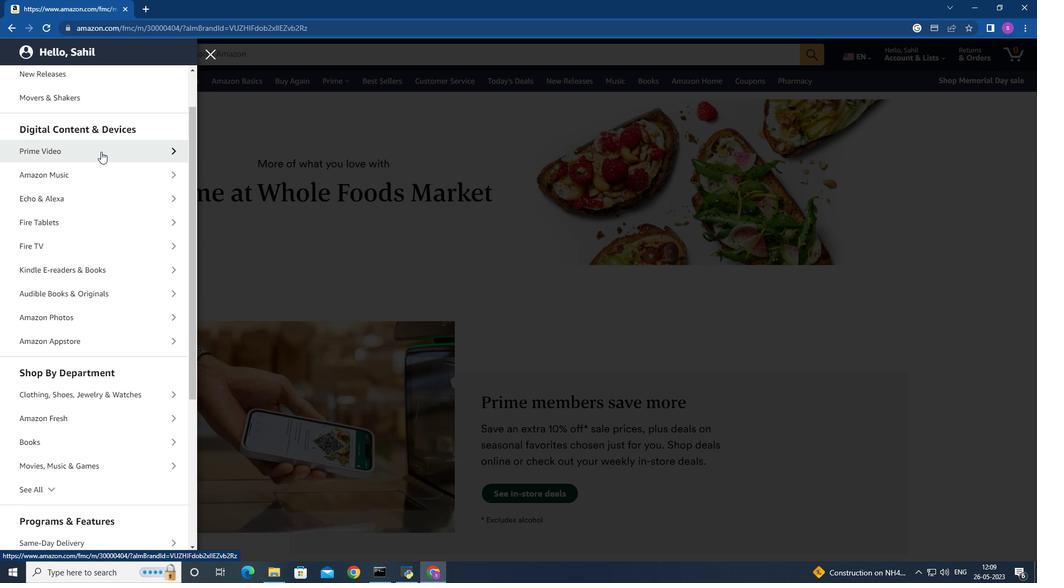 
Action: Mouse pressed left at (101, 151)
Screenshot: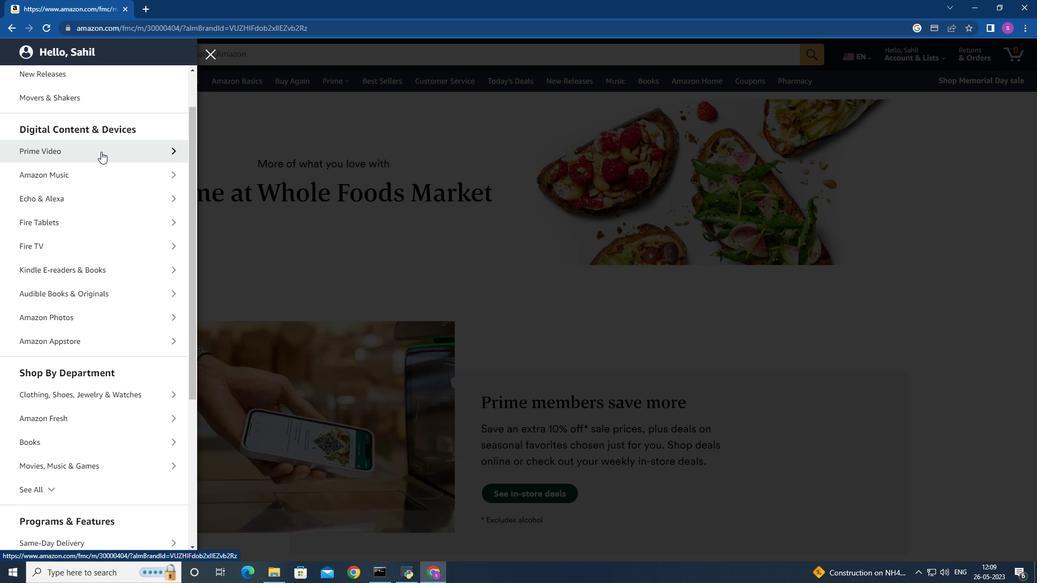 
Action: Mouse moved to (96, 128)
Screenshot: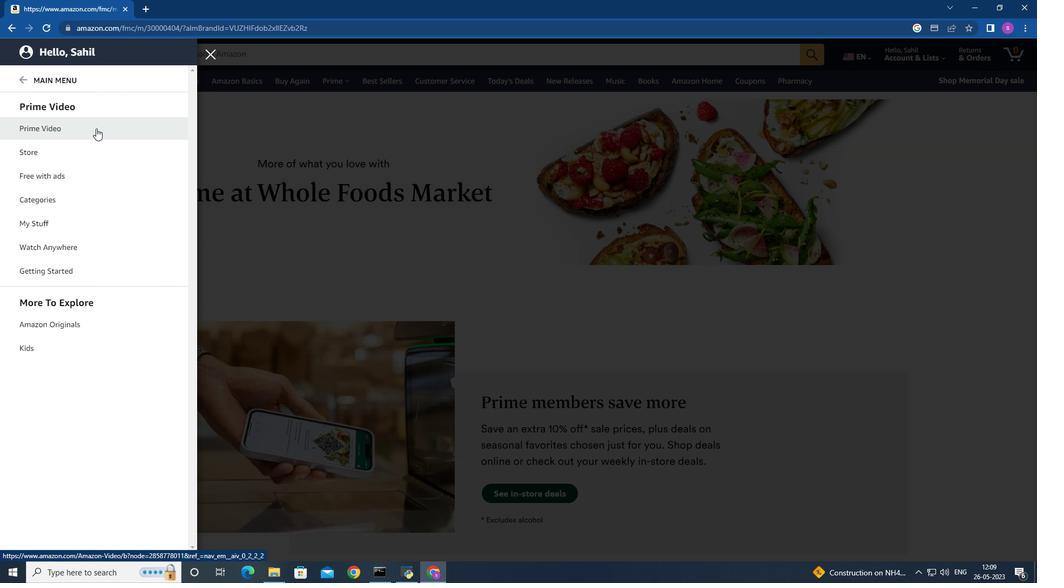 
Action: Mouse pressed left at (96, 128)
Screenshot: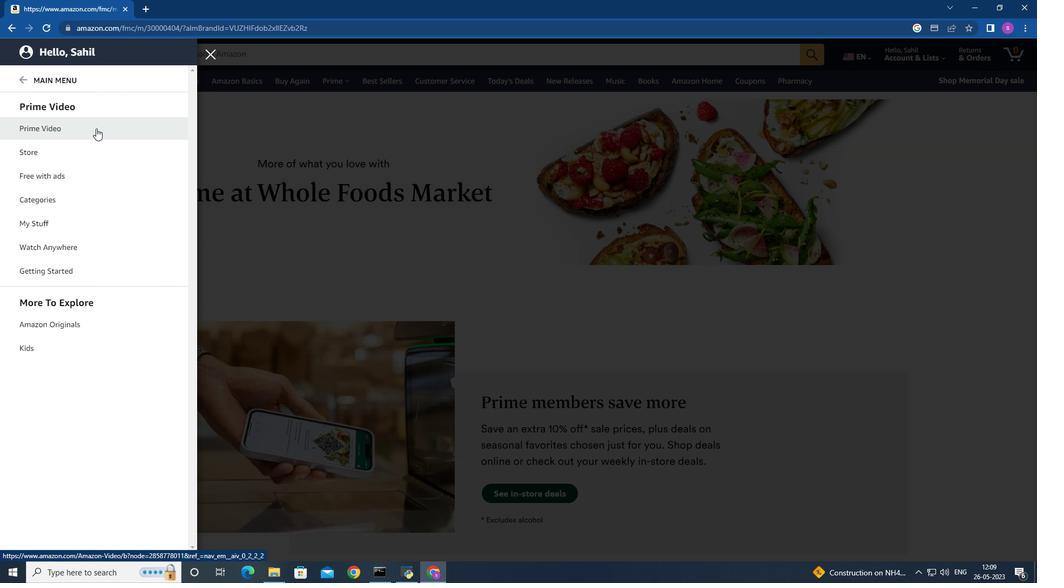 
Action: Mouse moved to (20, 82)
Screenshot: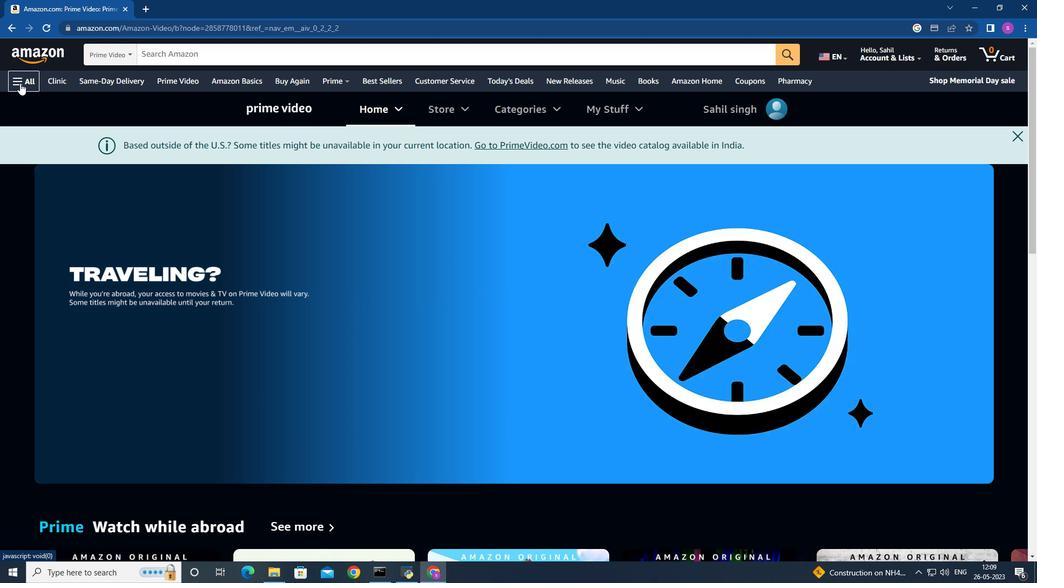 
Action: Mouse pressed left at (20, 82)
Screenshot: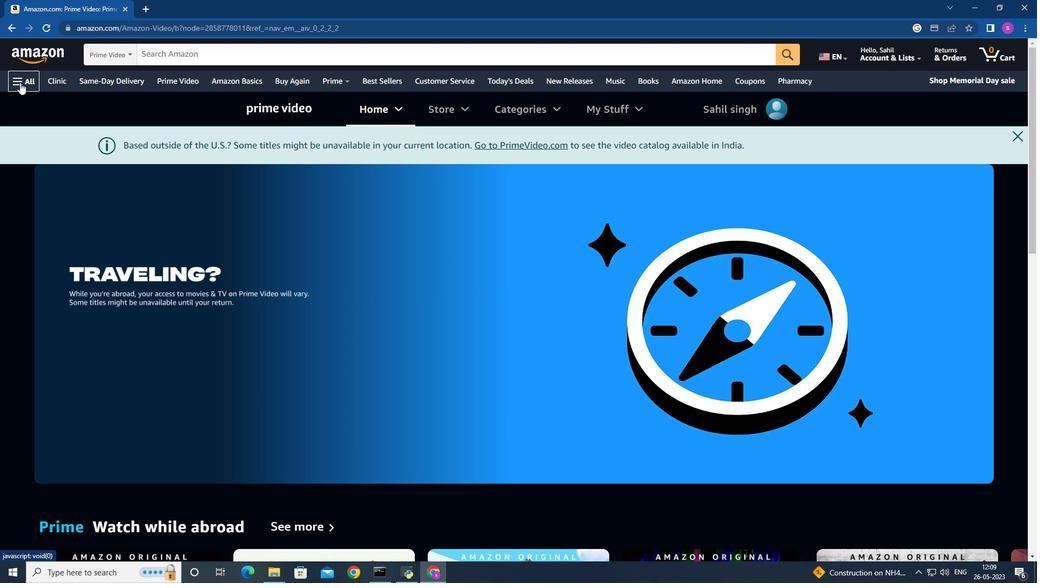 
Action: Mouse moved to (68, 144)
Screenshot: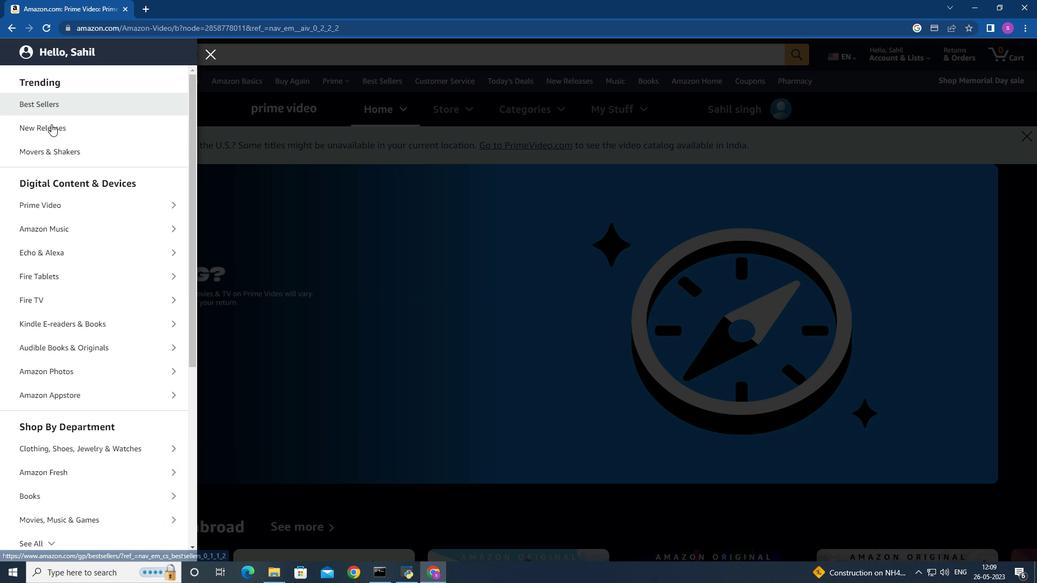 
Action: Mouse scrolled (68, 143) with delta (0, 0)
Screenshot: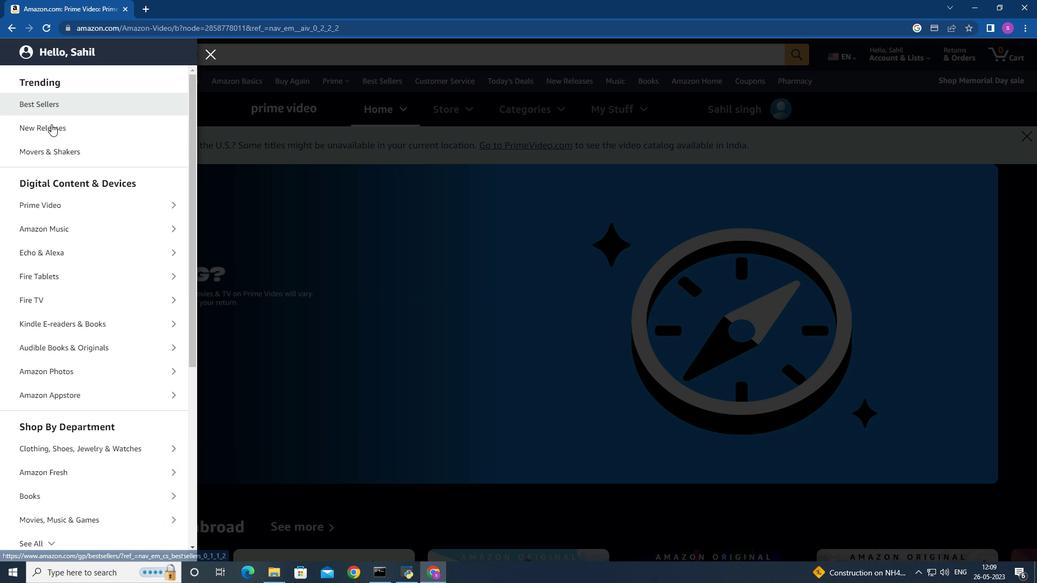 
Action: Mouse moved to (68, 145)
Screenshot: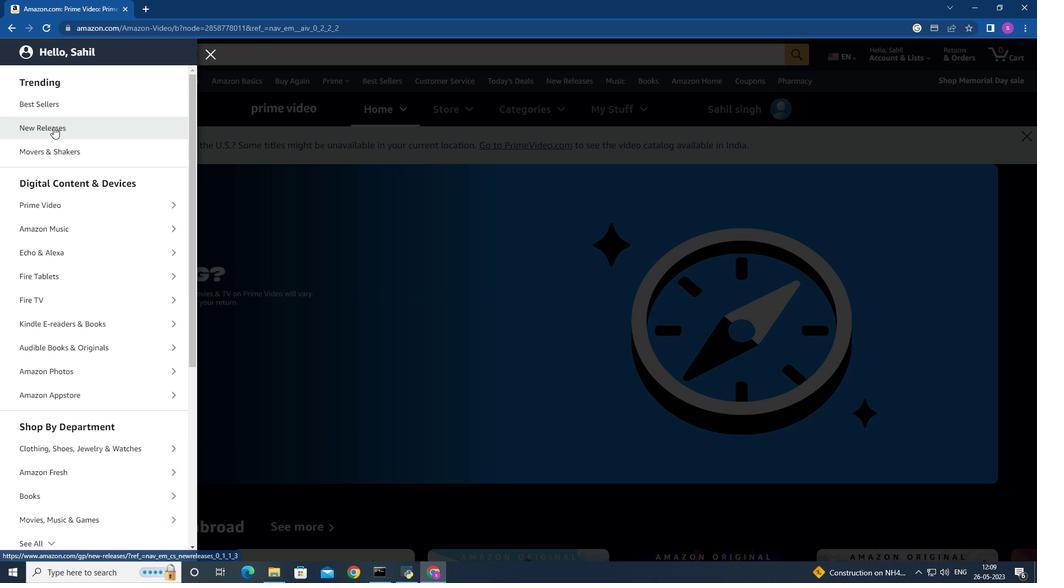 
Action: Mouse scrolled (68, 144) with delta (0, 0)
Screenshot: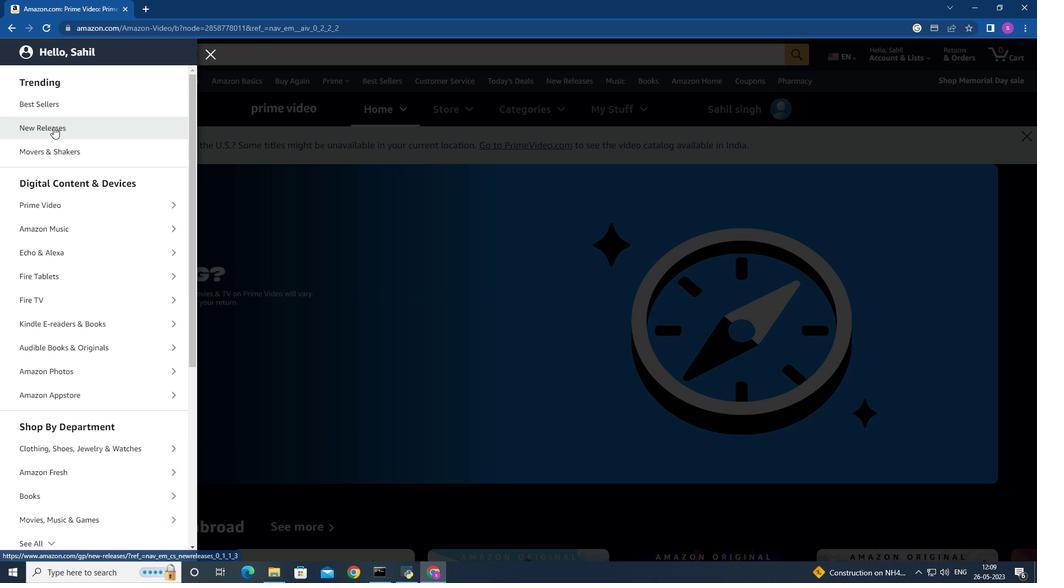 
Action: Mouse moved to (68, 145)
Screenshot: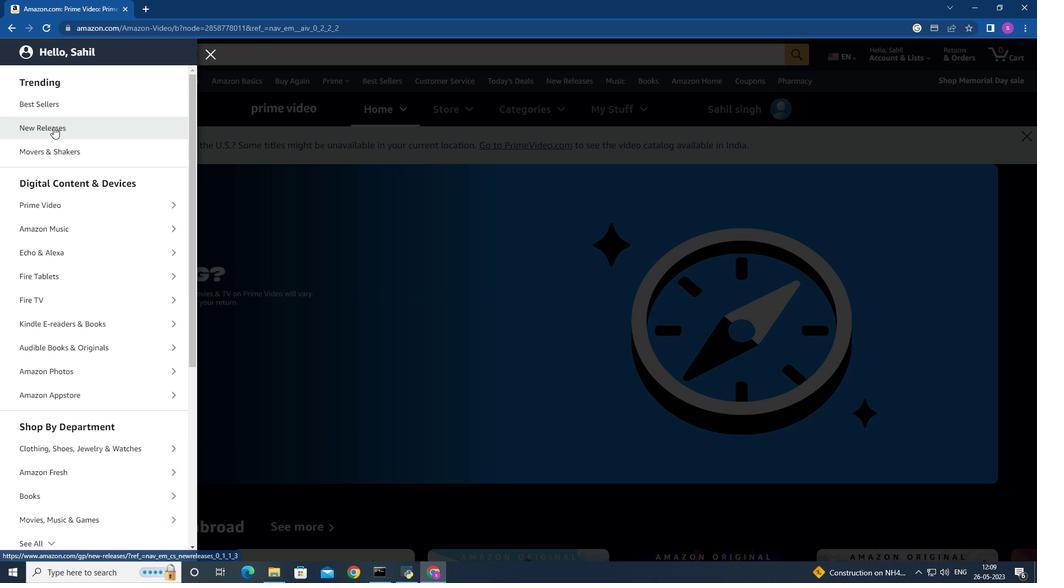 
Action: Mouse scrolled (68, 145) with delta (0, 0)
Screenshot: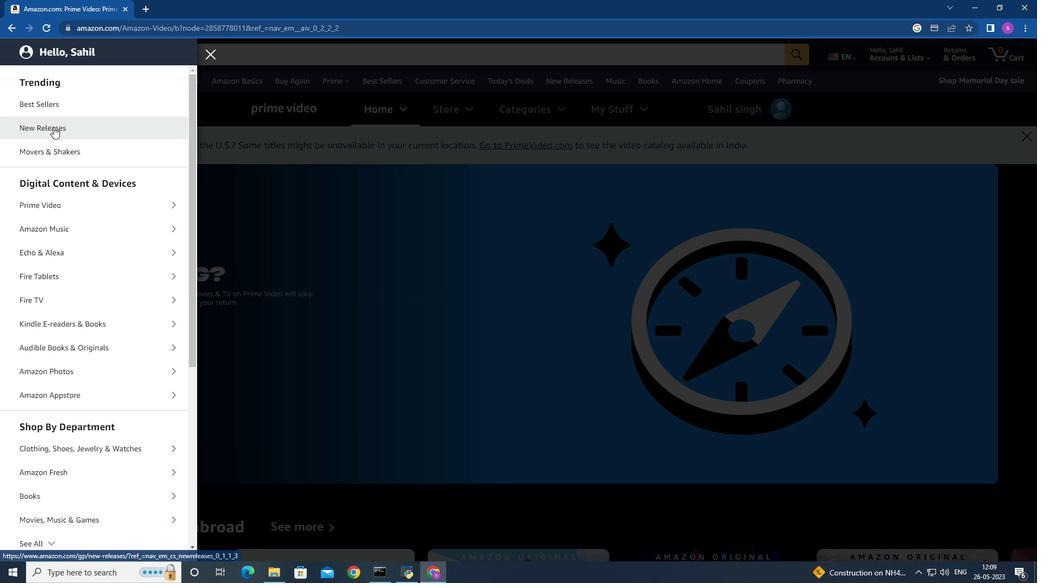 
Action: Mouse scrolled (68, 145) with delta (0, 0)
Screenshot: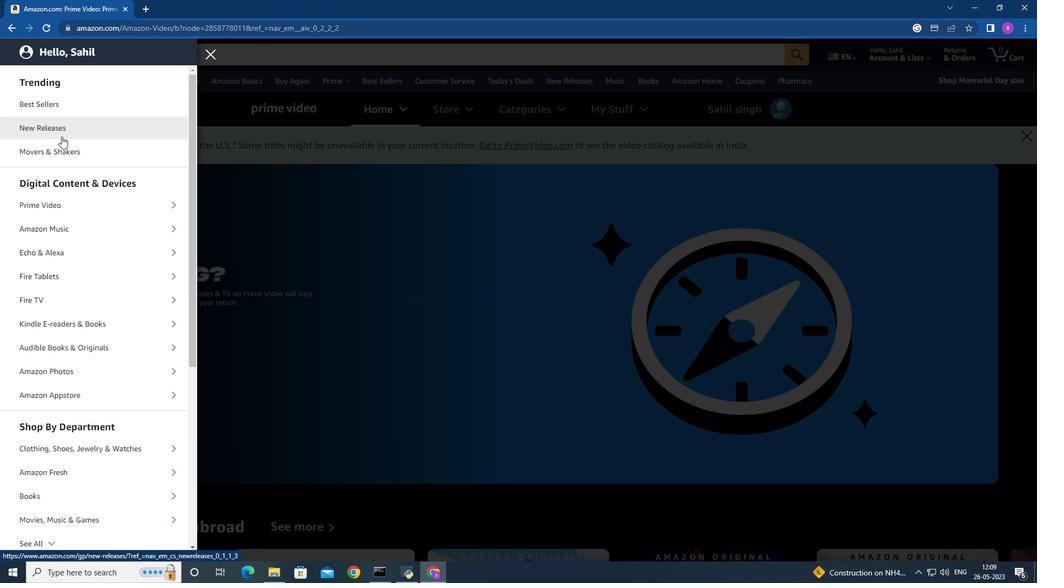 
Action: Mouse scrolled (68, 145) with delta (0, 0)
Screenshot: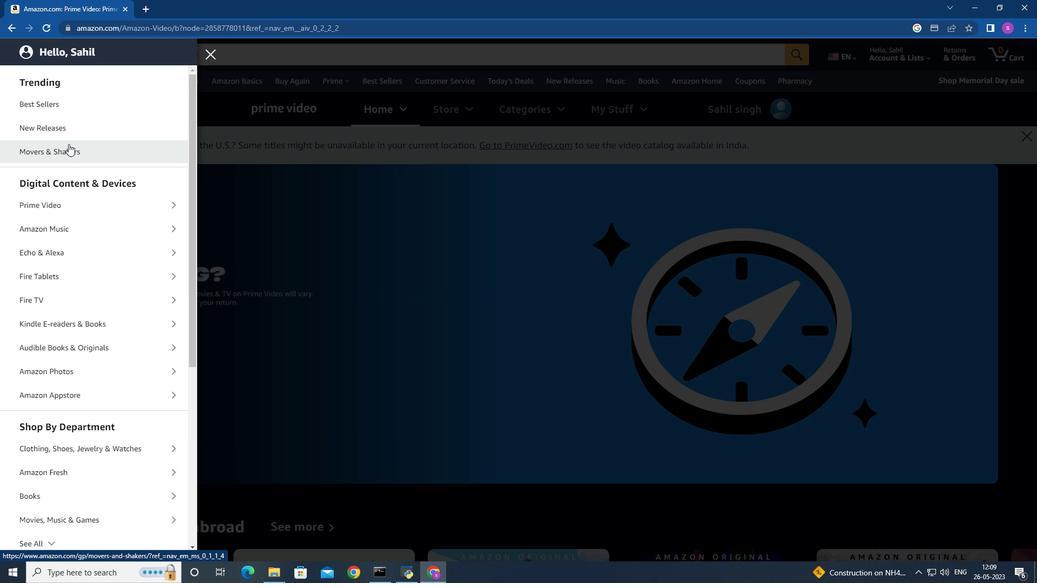
Action: Mouse moved to (112, 214)
Screenshot: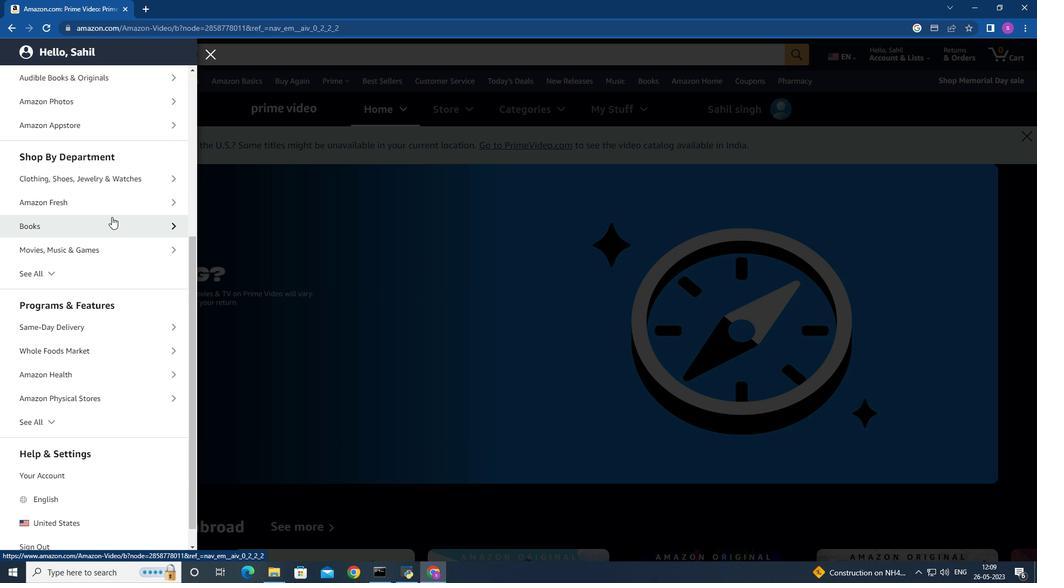 
Action: Mouse scrolled (112, 214) with delta (0, 0)
Screenshot: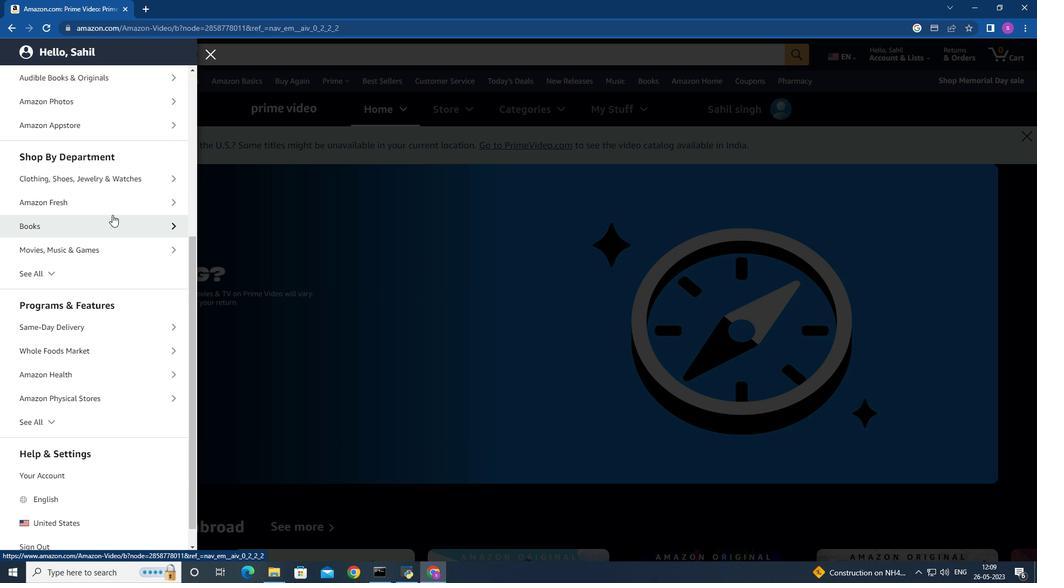 
Action: Mouse moved to (122, 327)
Screenshot: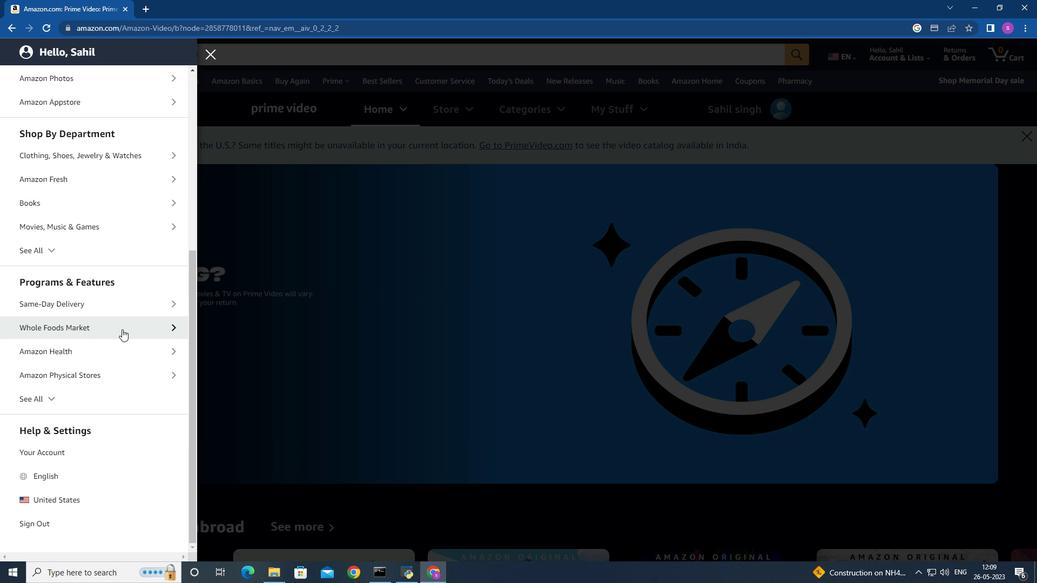 
Action: Mouse pressed left at (122, 327)
Screenshot: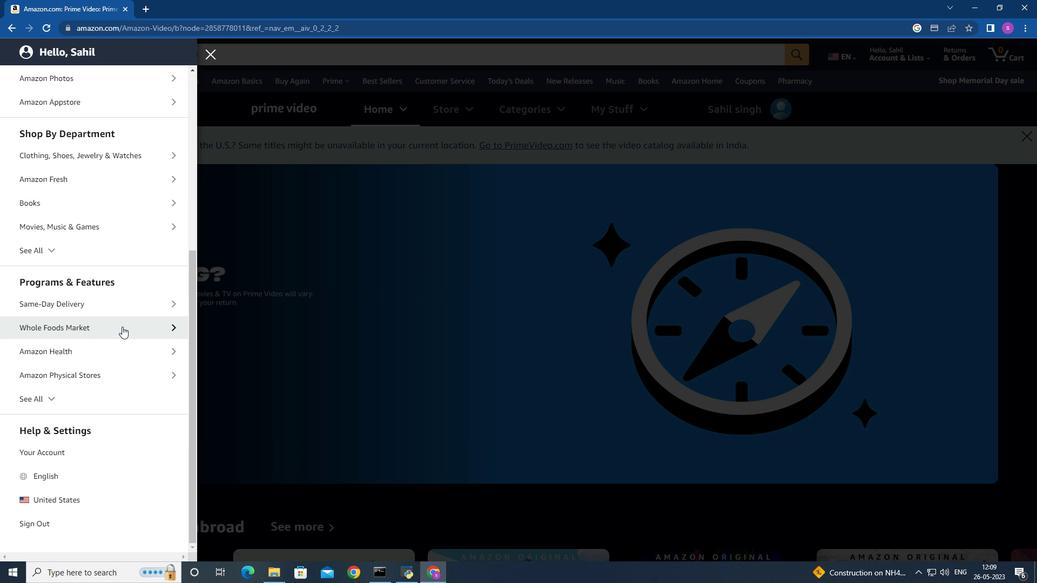 
Action: Mouse moved to (104, 127)
Screenshot: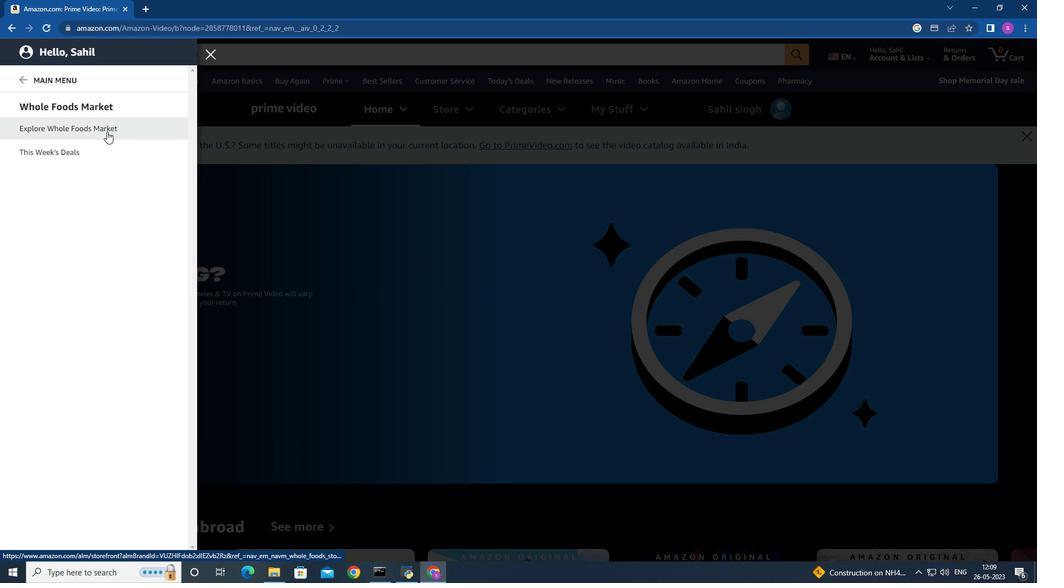 
Action: Mouse pressed left at (104, 127)
Screenshot: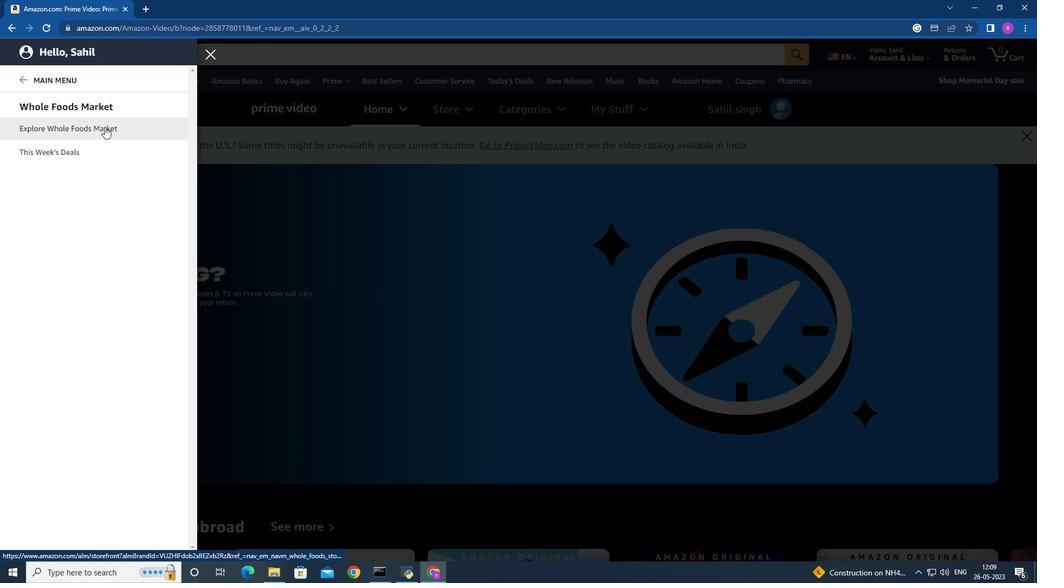 
Action: Mouse moved to (312, 51)
Screenshot: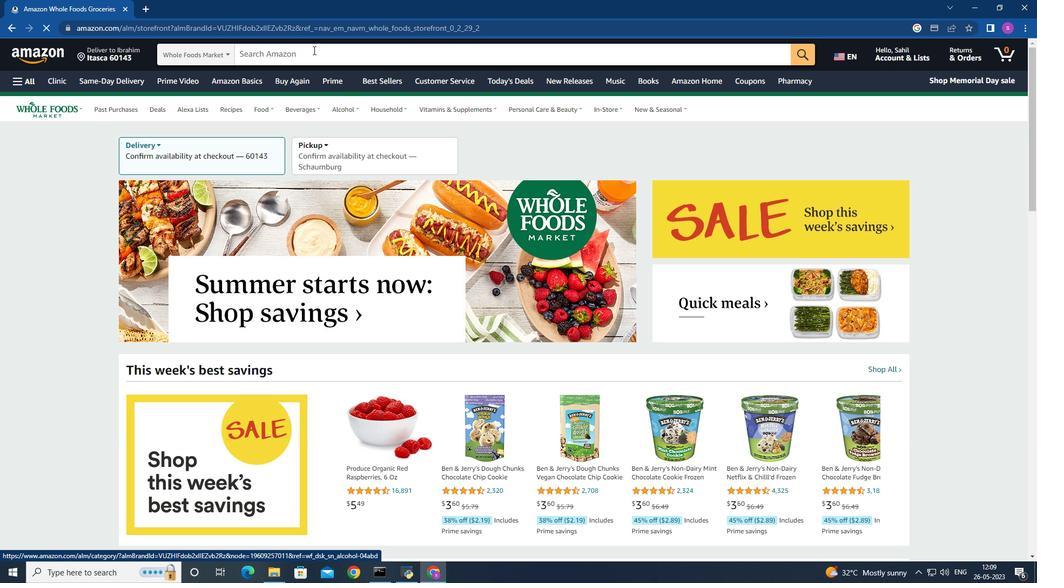
Action: Mouse pressed left at (312, 51)
Screenshot: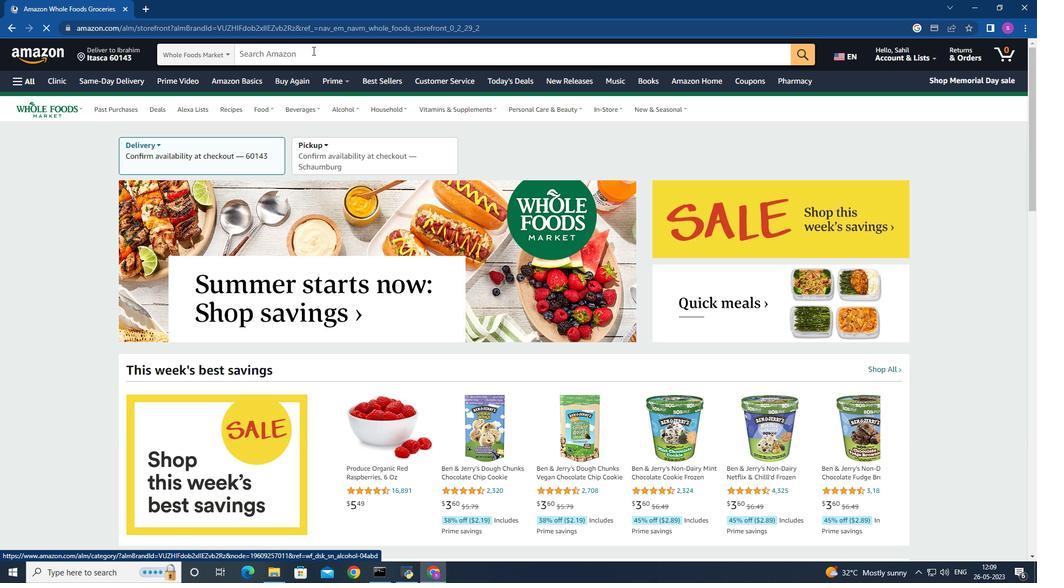 
Action: Key pressed <Key.shift>Organic<Key.space><Key.shift><Key.shift><Key.shift><Key.shift><Key.shift><Key.shift><Key.shift><Key.shift><Key.shift><Key.shift>Herbal<Key.space>tea<Key.enter>
Screenshot: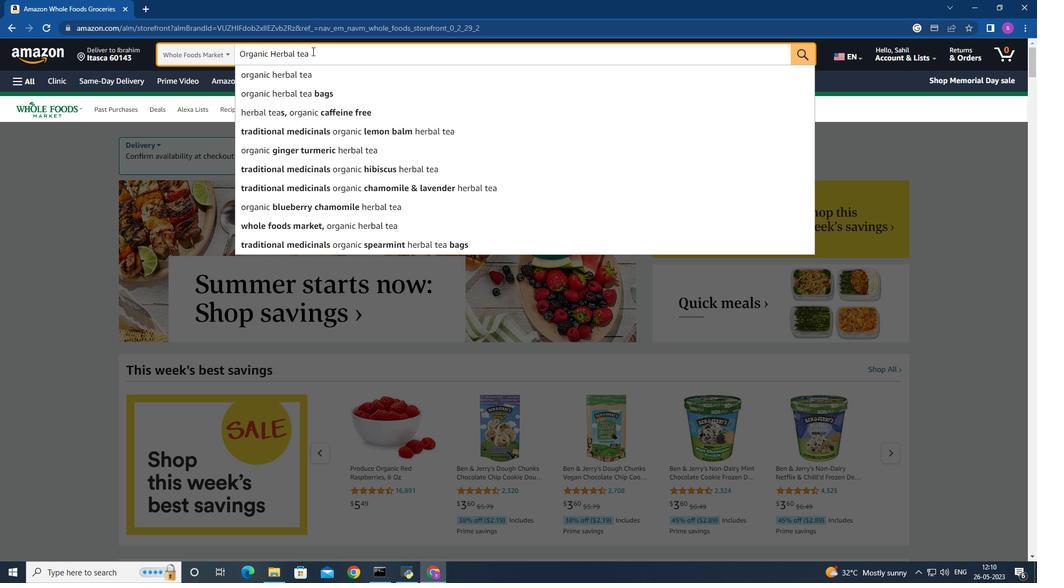 
Action: Mouse moved to (337, 241)
Screenshot: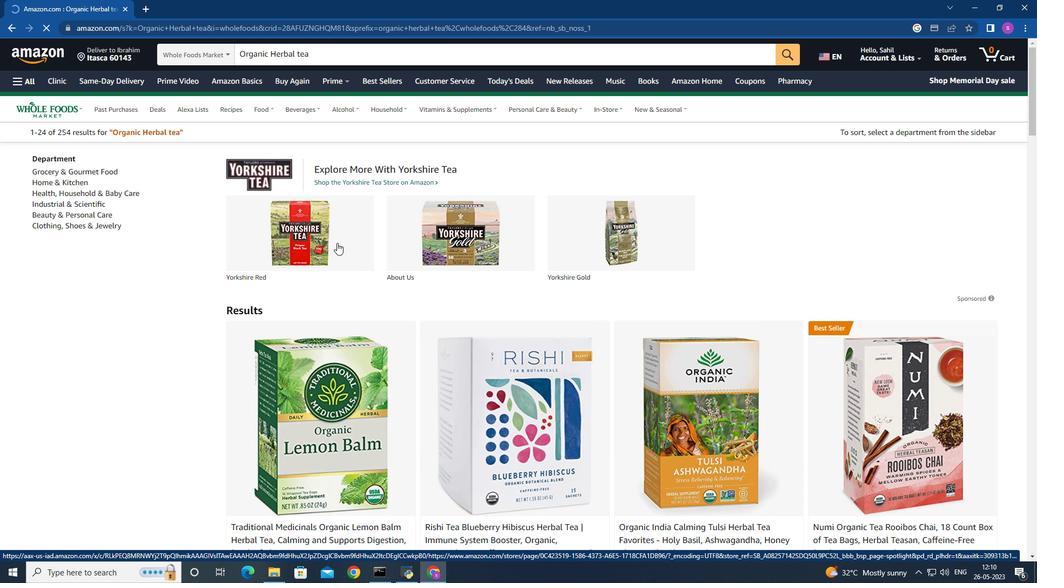 
Action: Mouse scrolled (337, 240) with delta (0, 0)
Screenshot: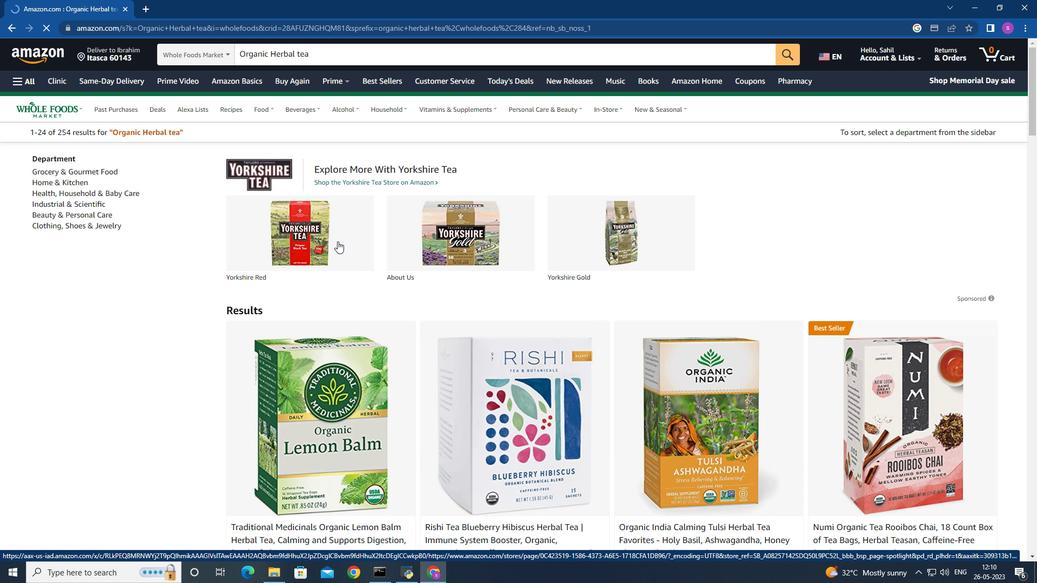 
Action: Mouse scrolled (337, 240) with delta (0, 0)
Screenshot: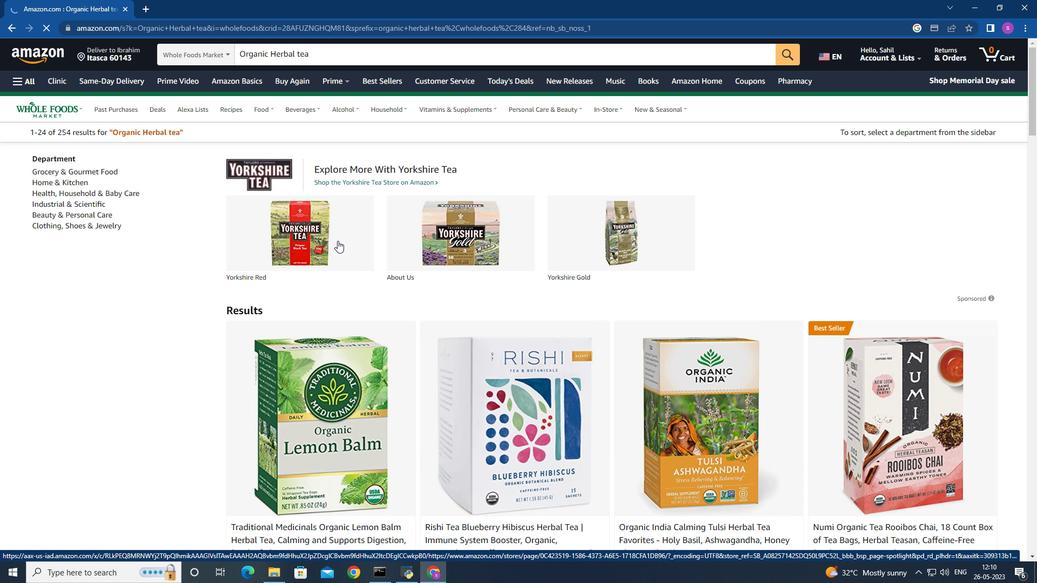 
Action: Mouse moved to (359, 257)
Screenshot: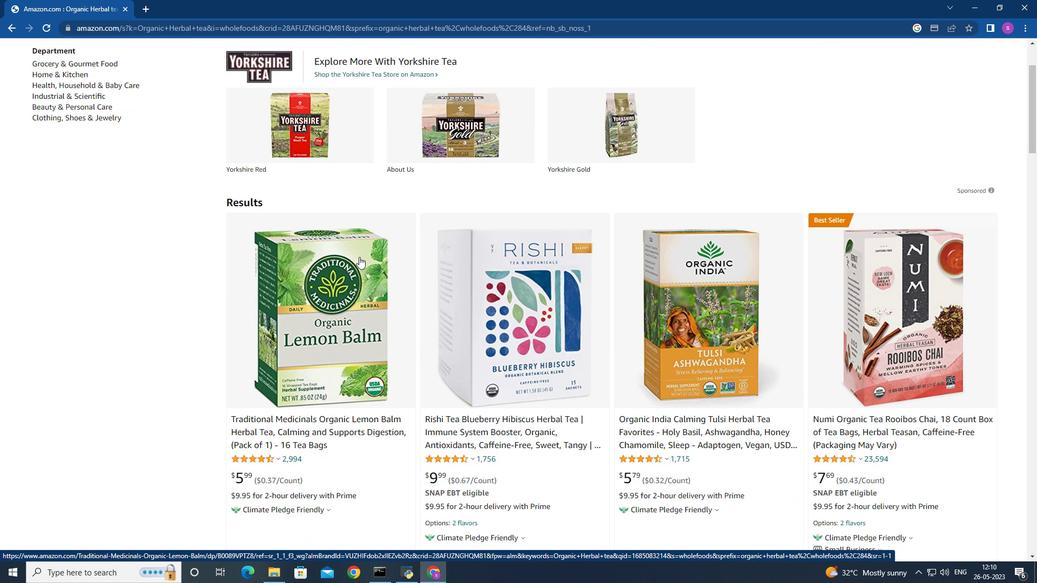 
Action: Mouse scrolled (359, 257) with delta (0, 0)
Screenshot: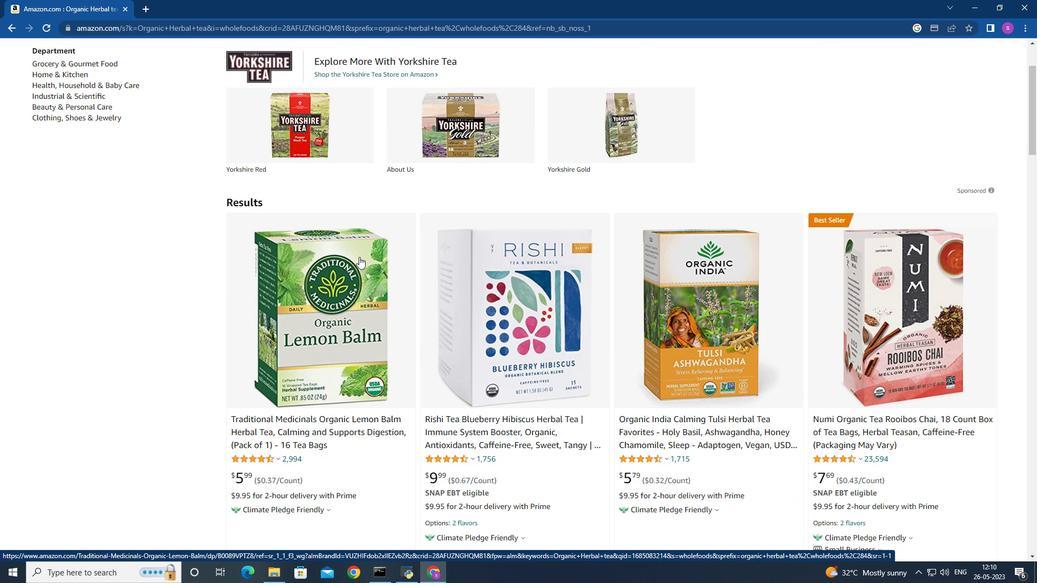 
Action: Mouse moved to (359, 257)
Screenshot: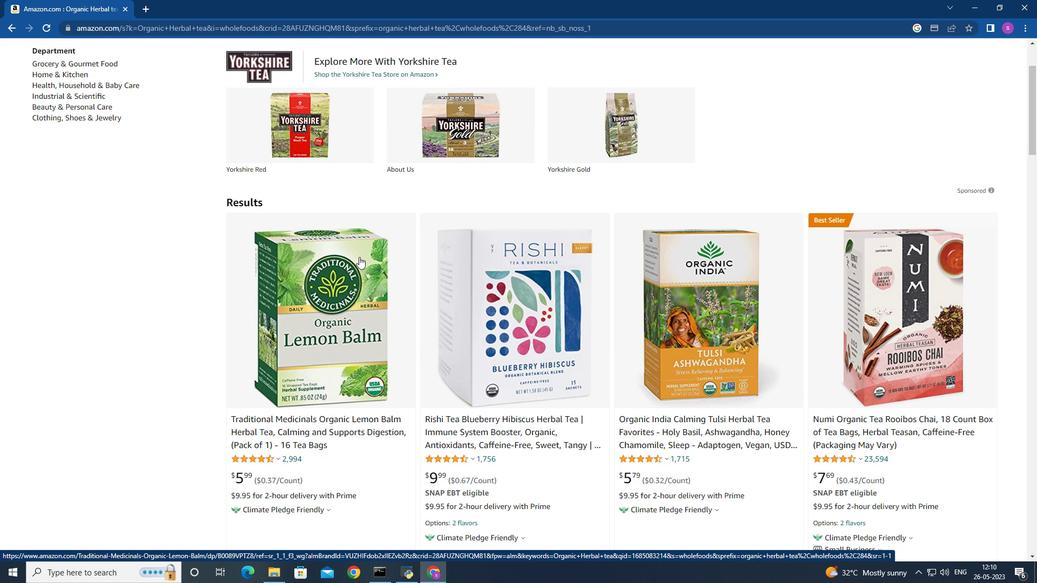 
Action: Mouse scrolled (359, 257) with delta (0, 0)
Screenshot: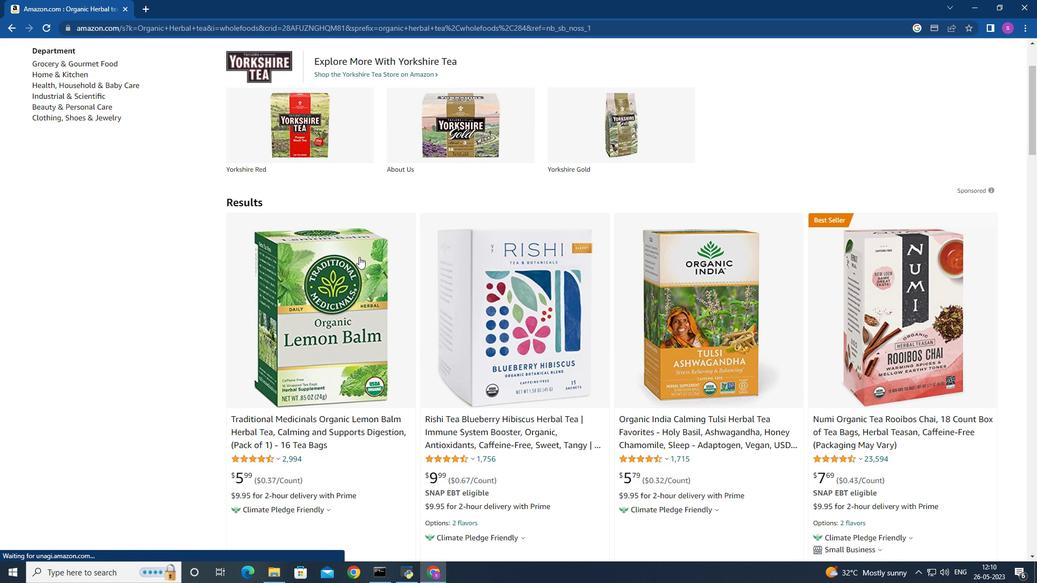 
Action: Mouse moved to (334, 231)
Screenshot: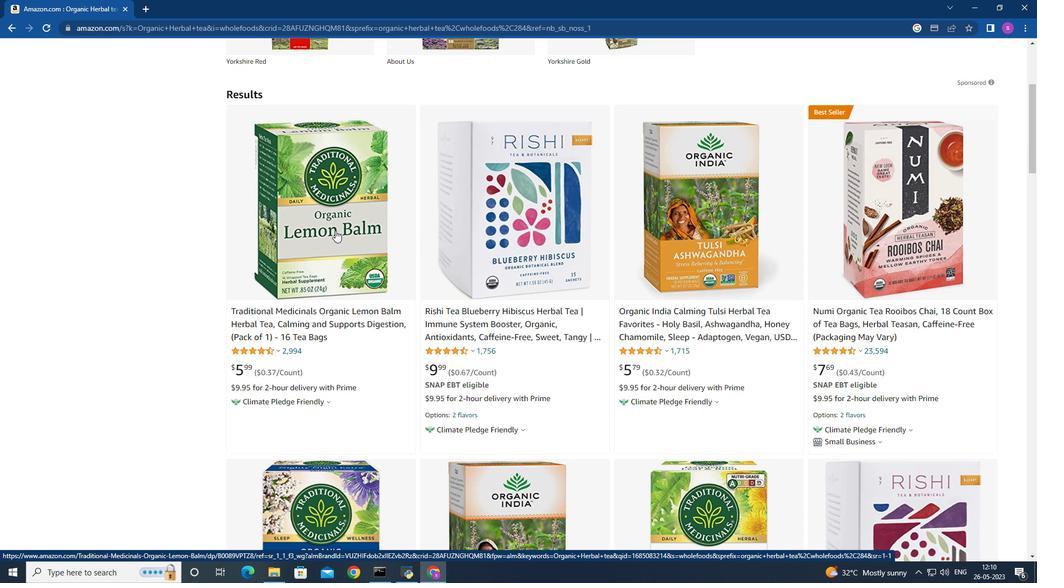 
Action: Mouse pressed left at (334, 231)
Screenshot: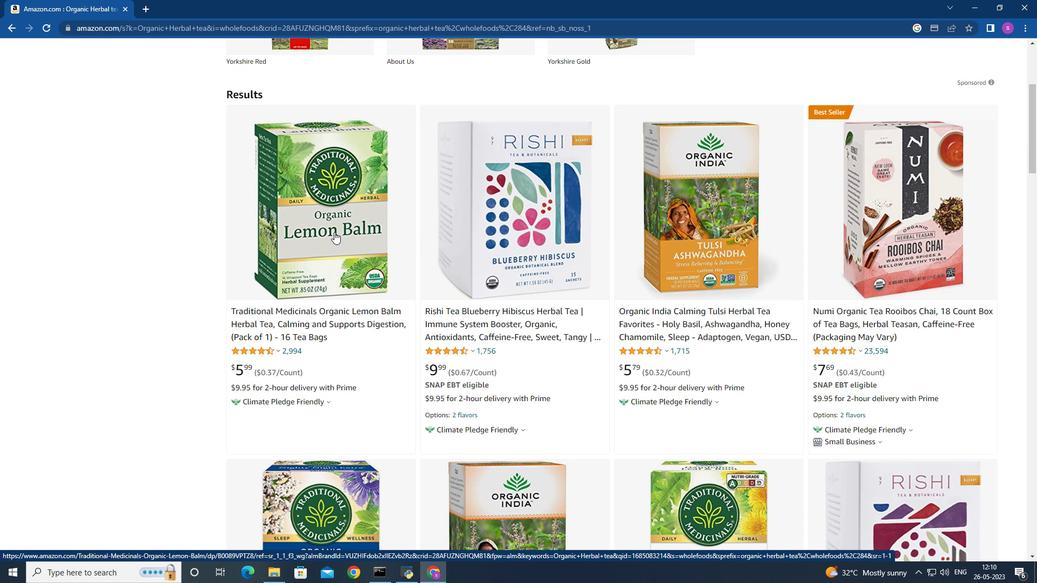 
Action: Mouse moved to (822, 296)
Screenshot: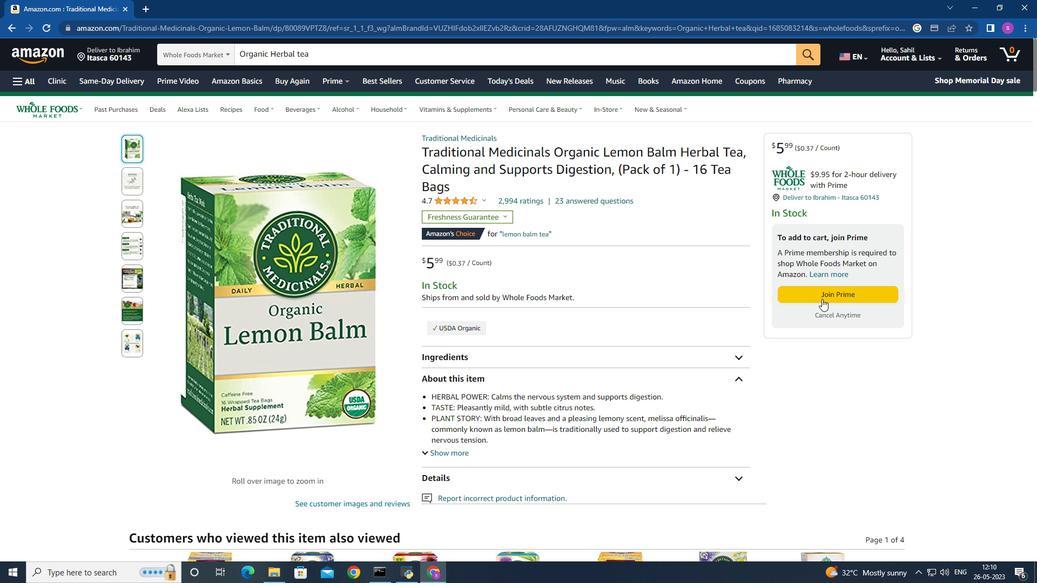 
Action: Mouse pressed left at (822, 296)
Screenshot: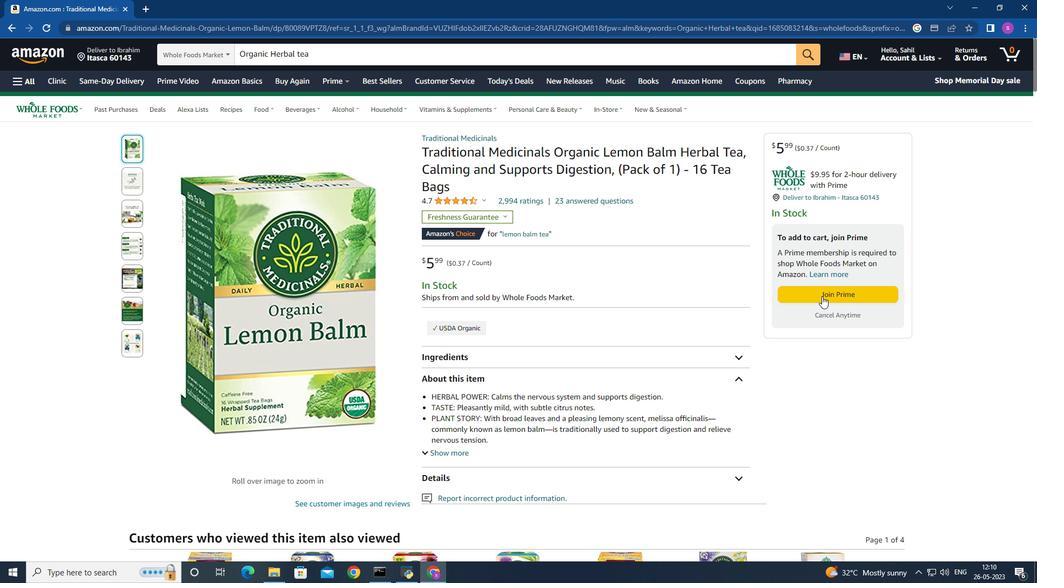 
Action: Mouse moved to (437, 262)
Screenshot: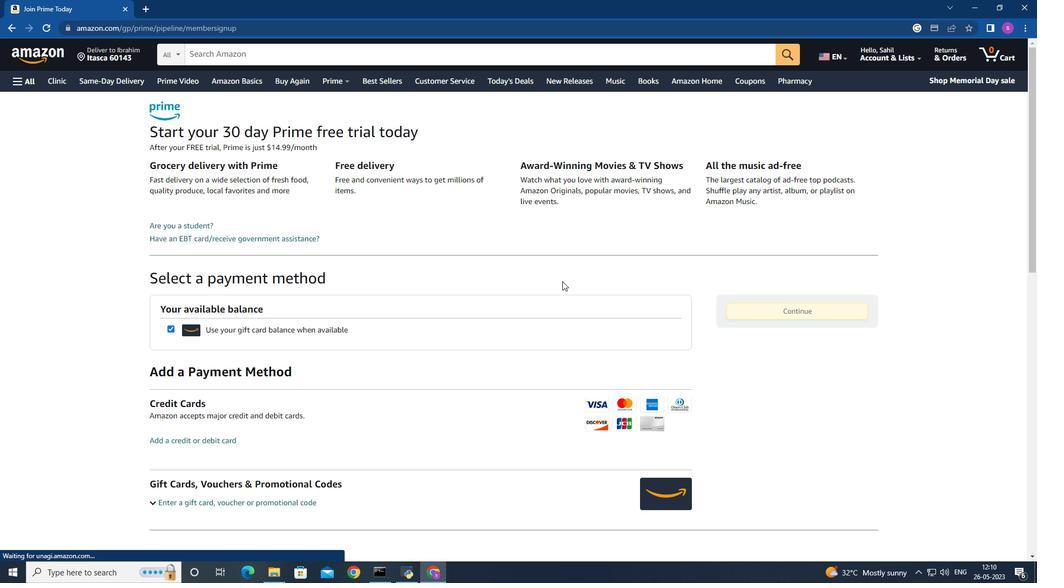 
Action: Mouse scrolled (437, 261) with delta (0, 0)
Screenshot: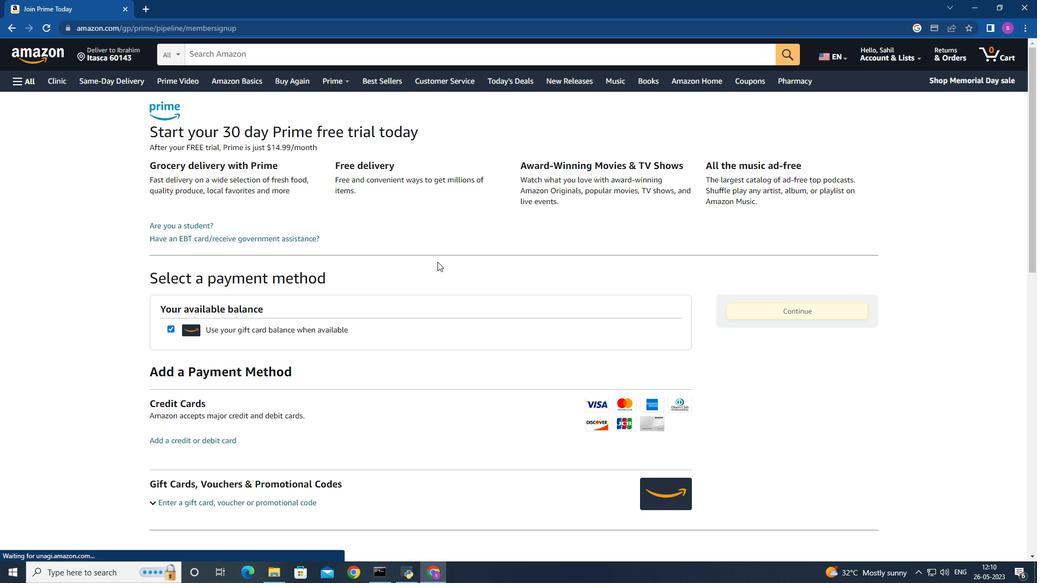 
Action: Mouse scrolled (437, 261) with delta (0, 0)
Screenshot: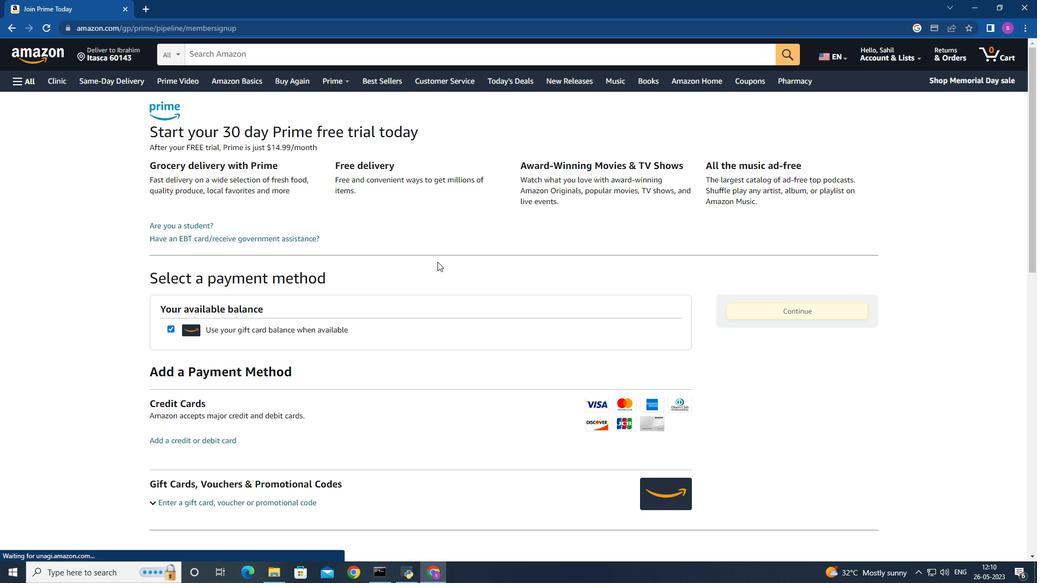 
Action: Mouse scrolled (437, 261) with delta (0, 0)
Screenshot: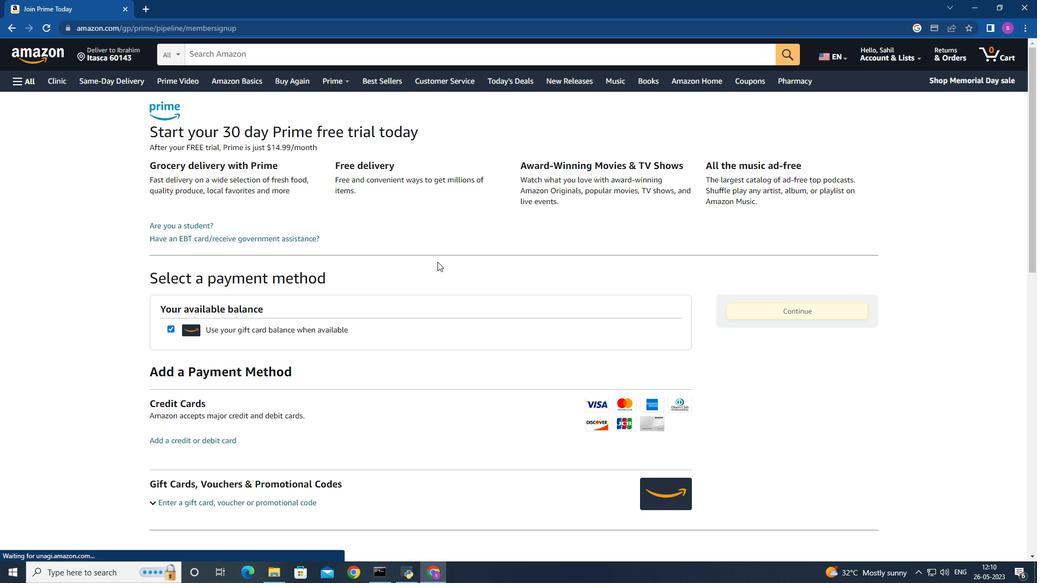 
Action: Mouse scrolled (437, 261) with delta (0, 0)
Screenshot: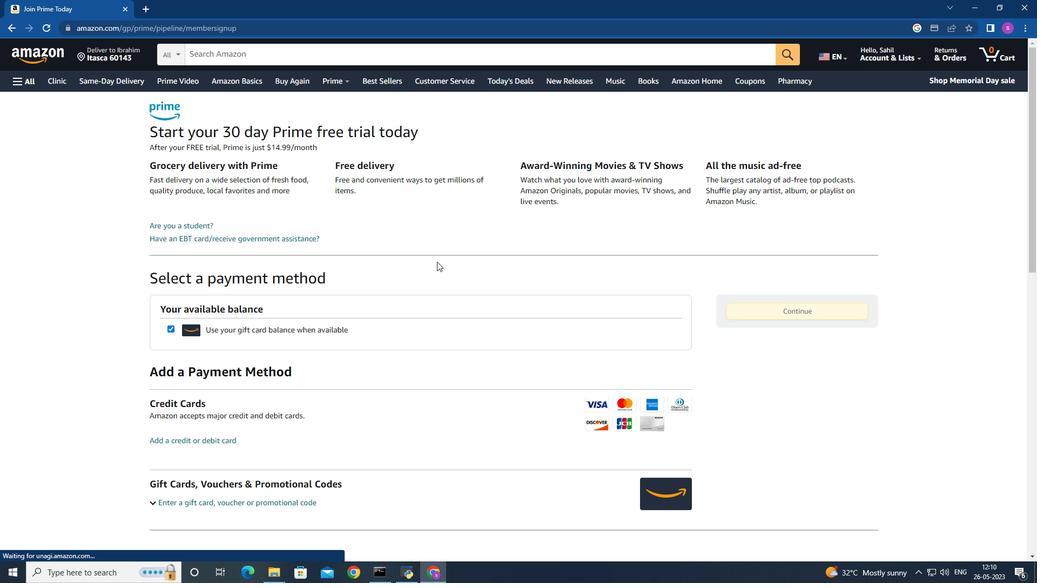 
Action: Mouse moved to (176, 226)
Screenshot: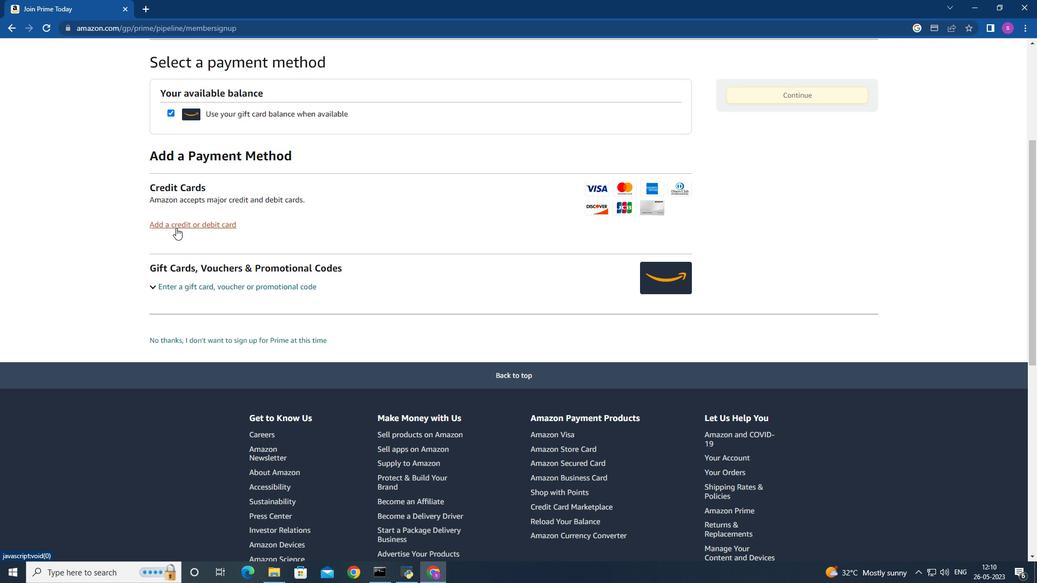 
Action: Mouse pressed left at (176, 226)
Screenshot: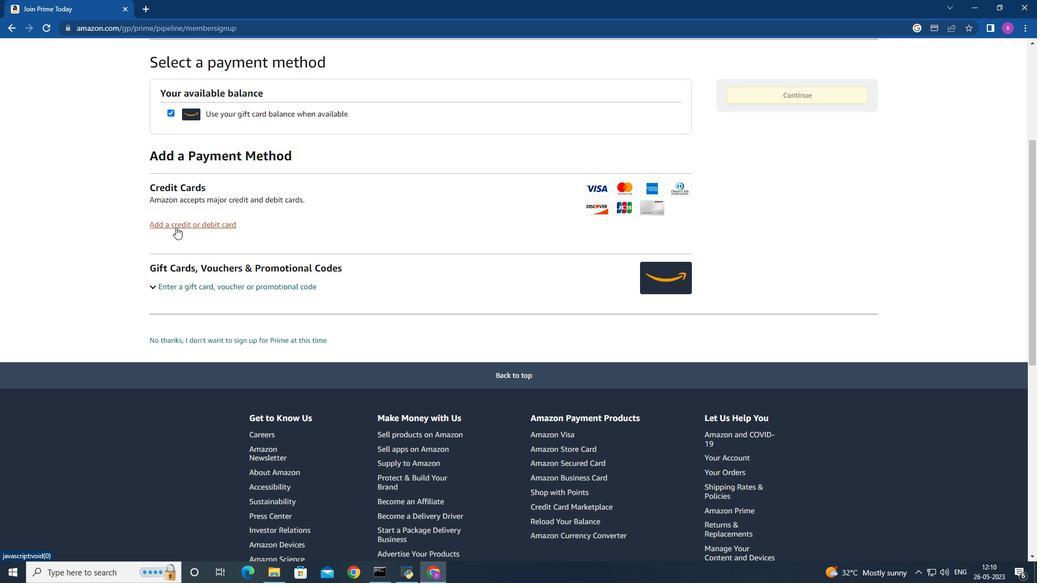 
Action: Mouse moved to (178, 280)
Screenshot: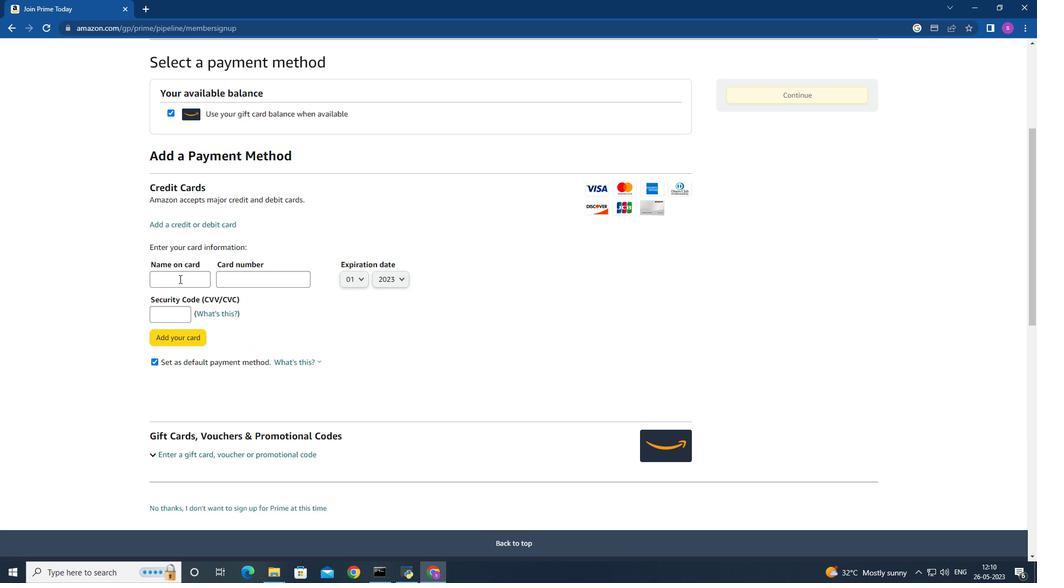 
Action: Mouse pressed left at (178, 280)
Screenshot: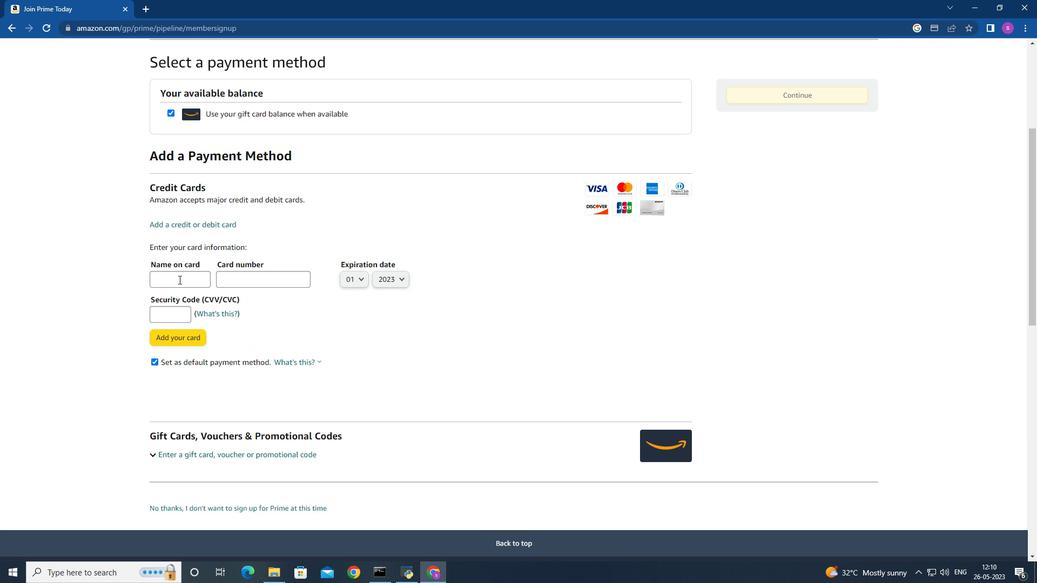
Action: Key pressed <Key.shift>Alex<Key.space><Key.shift>Clark
Screenshot: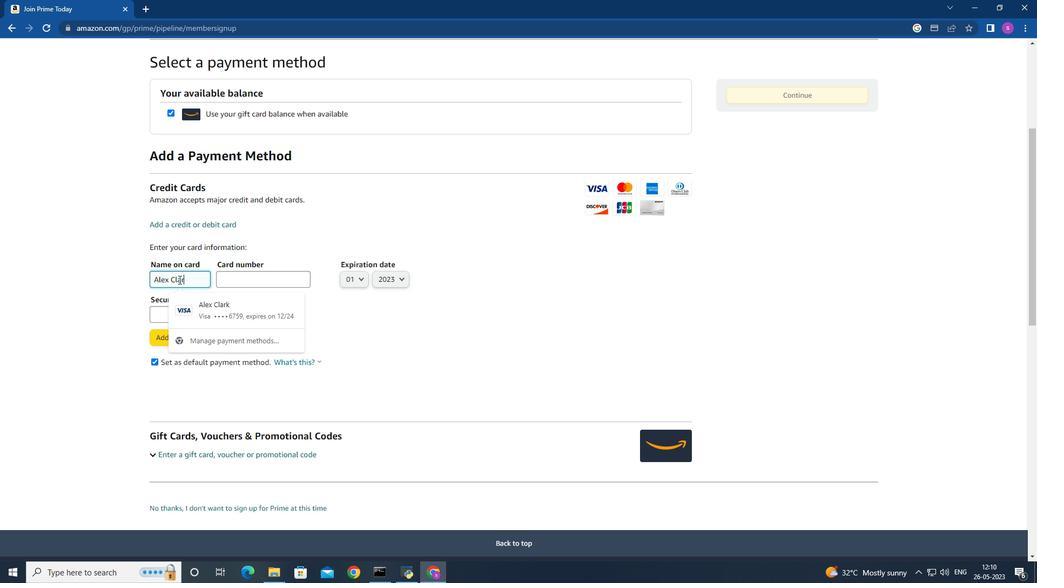 
Action: Mouse moved to (252, 281)
Screenshot: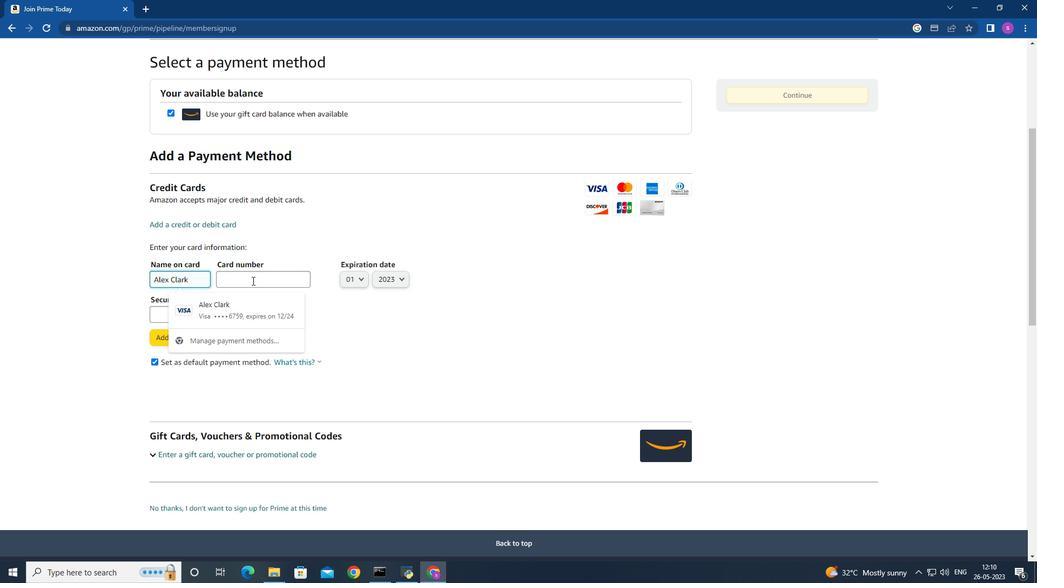 
Action: Mouse pressed left at (252, 281)
Screenshot: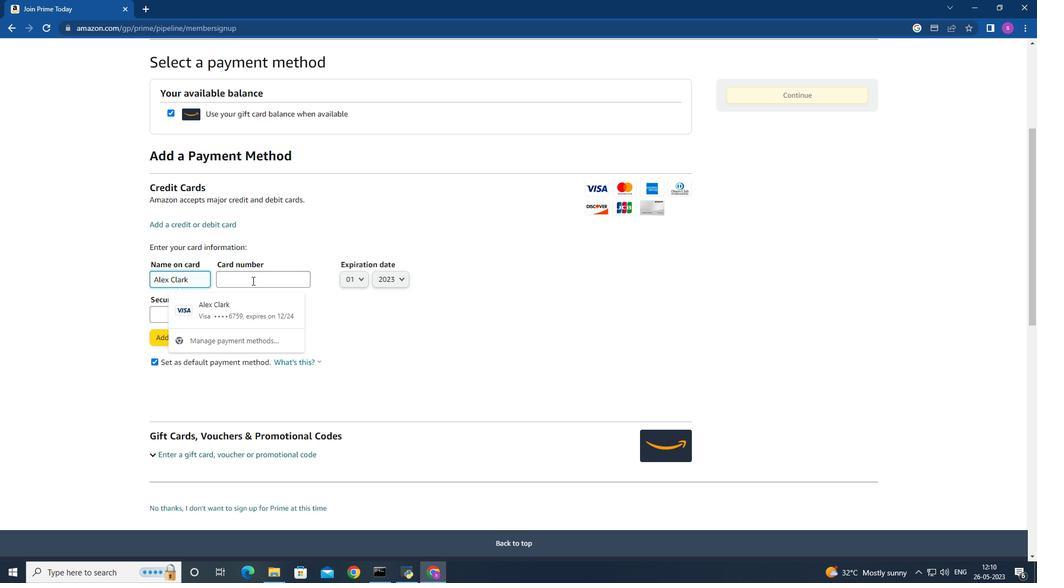 
Action: Mouse moved to (285, 306)
Screenshot: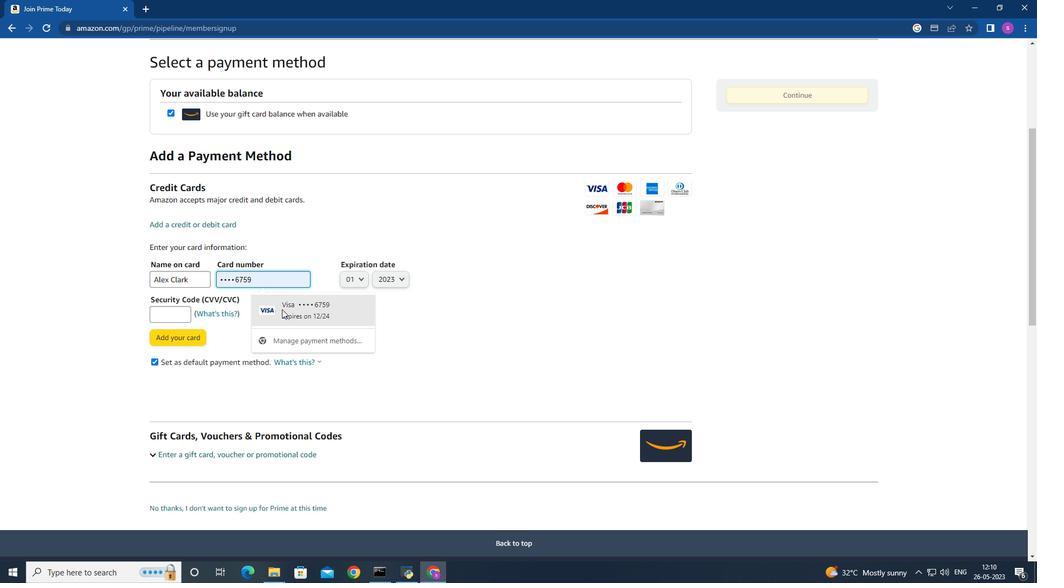 
Action: Mouse pressed left at (285, 306)
Screenshot: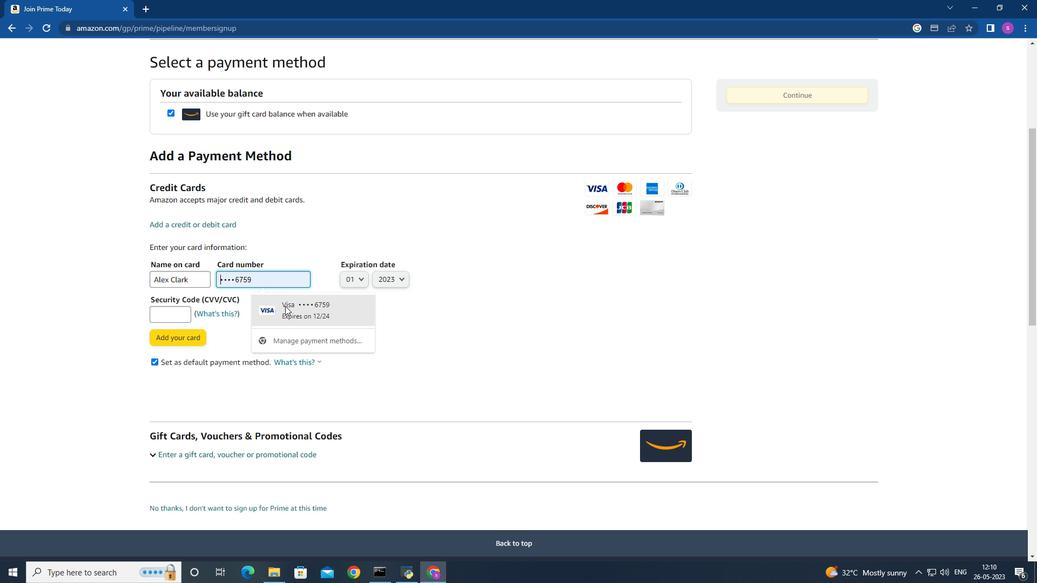 
Action: Mouse moved to (171, 312)
Screenshot: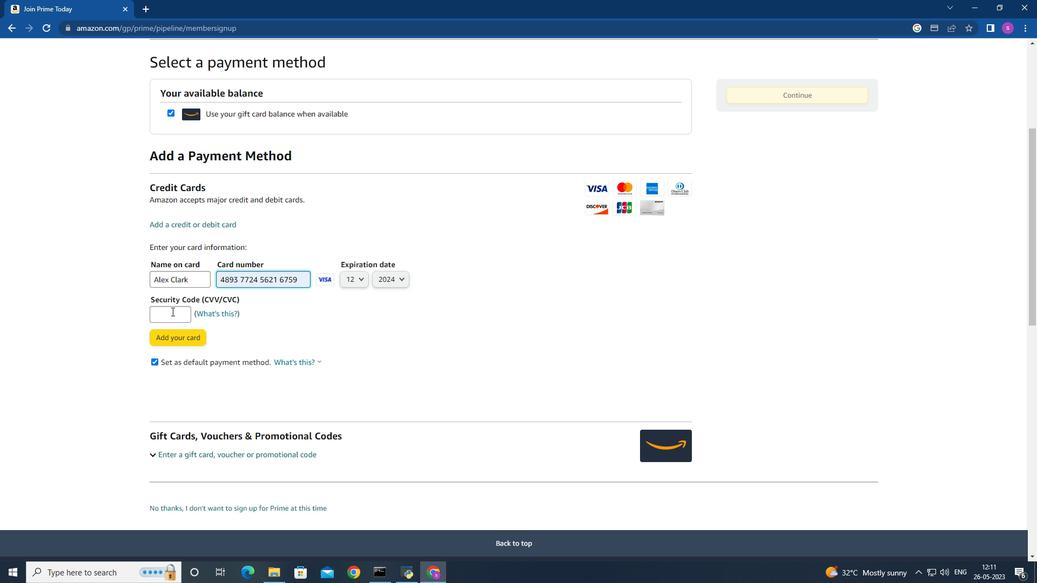 
Action: Mouse pressed left at (171, 312)
Screenshot: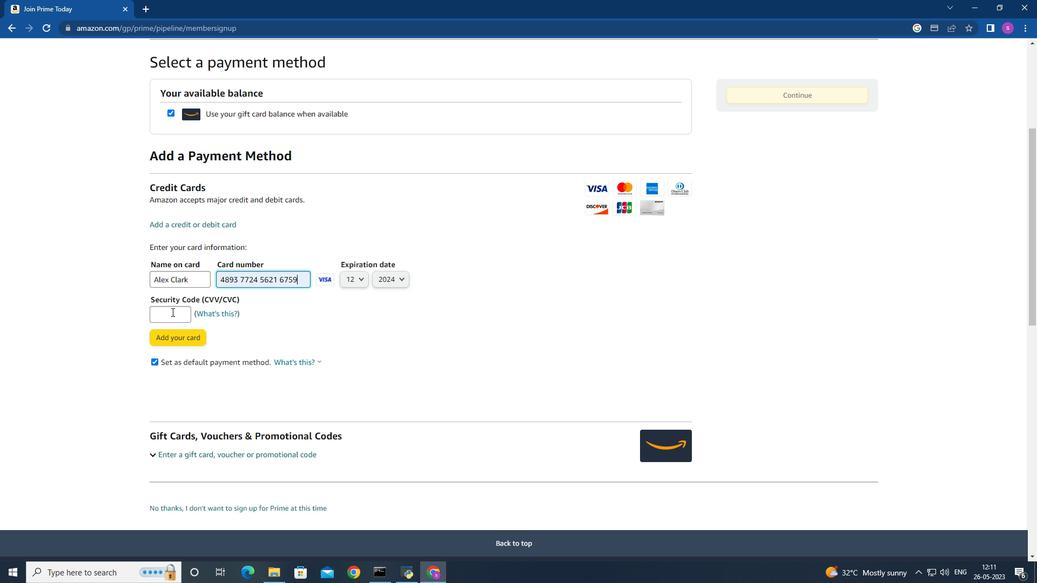
Action: Key pressed 506
Screenshot: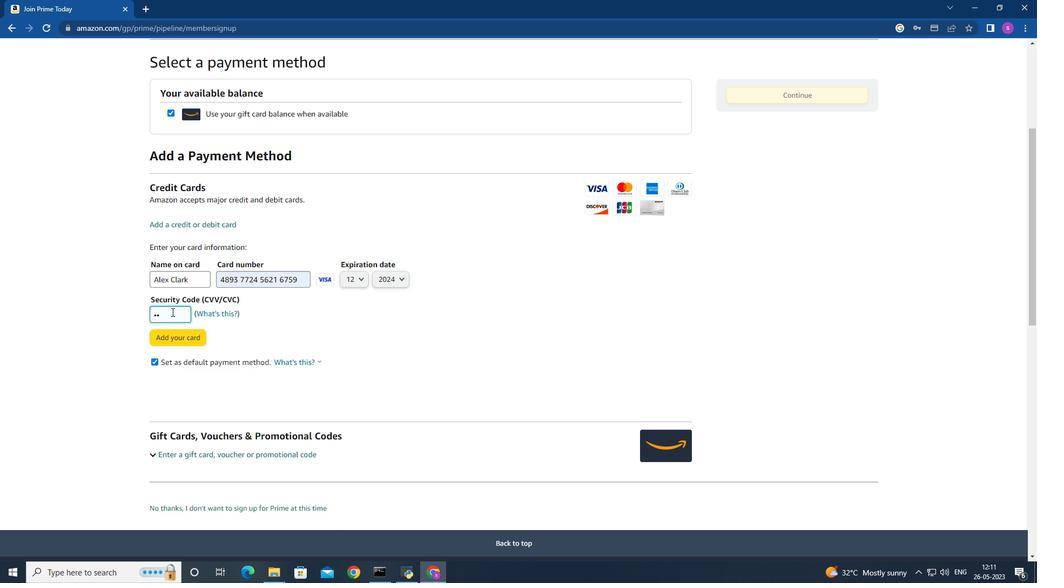 
Action: Mouse moved to (178, 339)
Screenshot: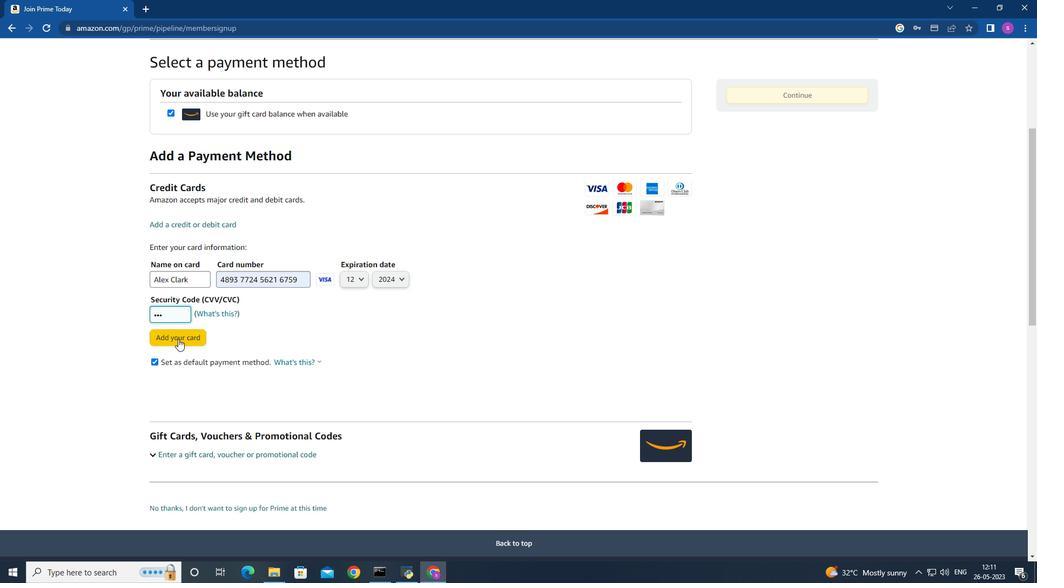 
